 Task: Search for an Airbnb in Zagorye, Russia for 2 guests from 6th to 8th June, with a price range of ₹7000 to ₹12000, 1 bedroom, 2 beds, 1 bathroom, and self check-in option.
Action: Mouse moved to (588, 126)
Screenshot: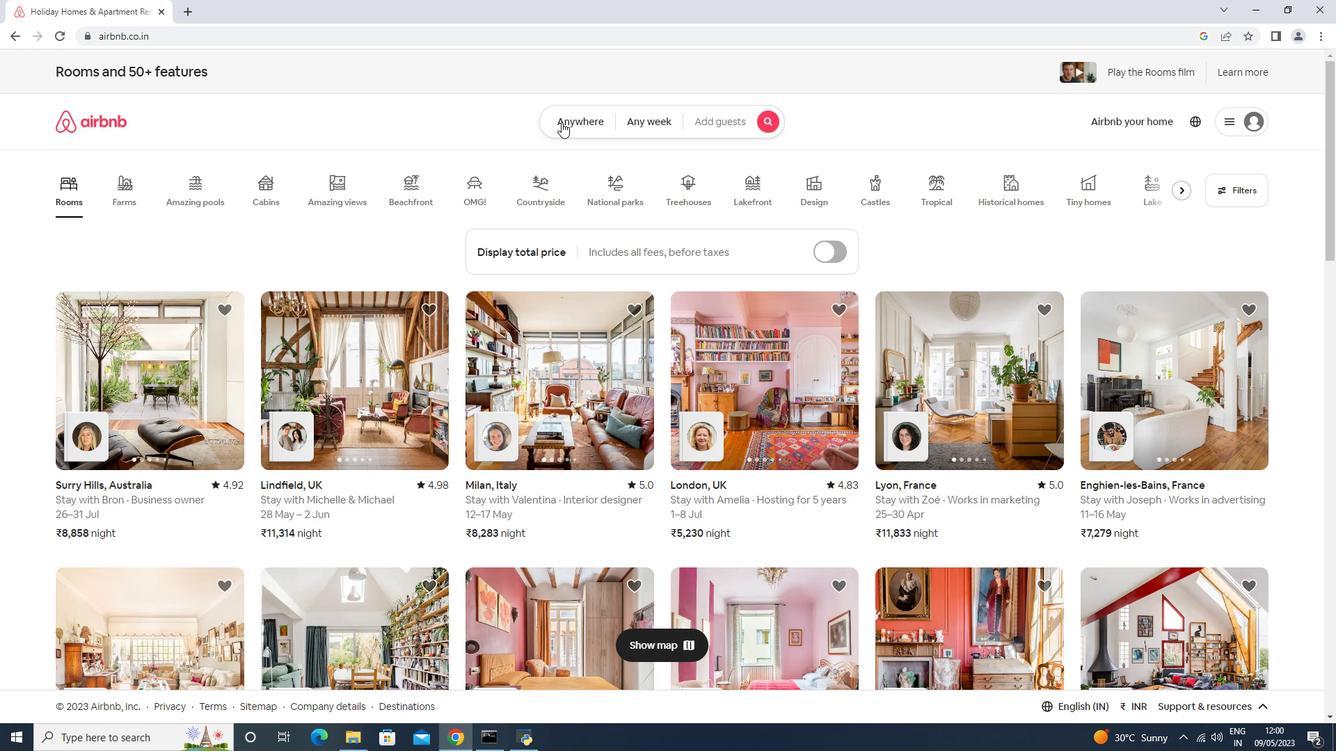 
Action: Mouse pressed left at (588, 126)
Screenshot: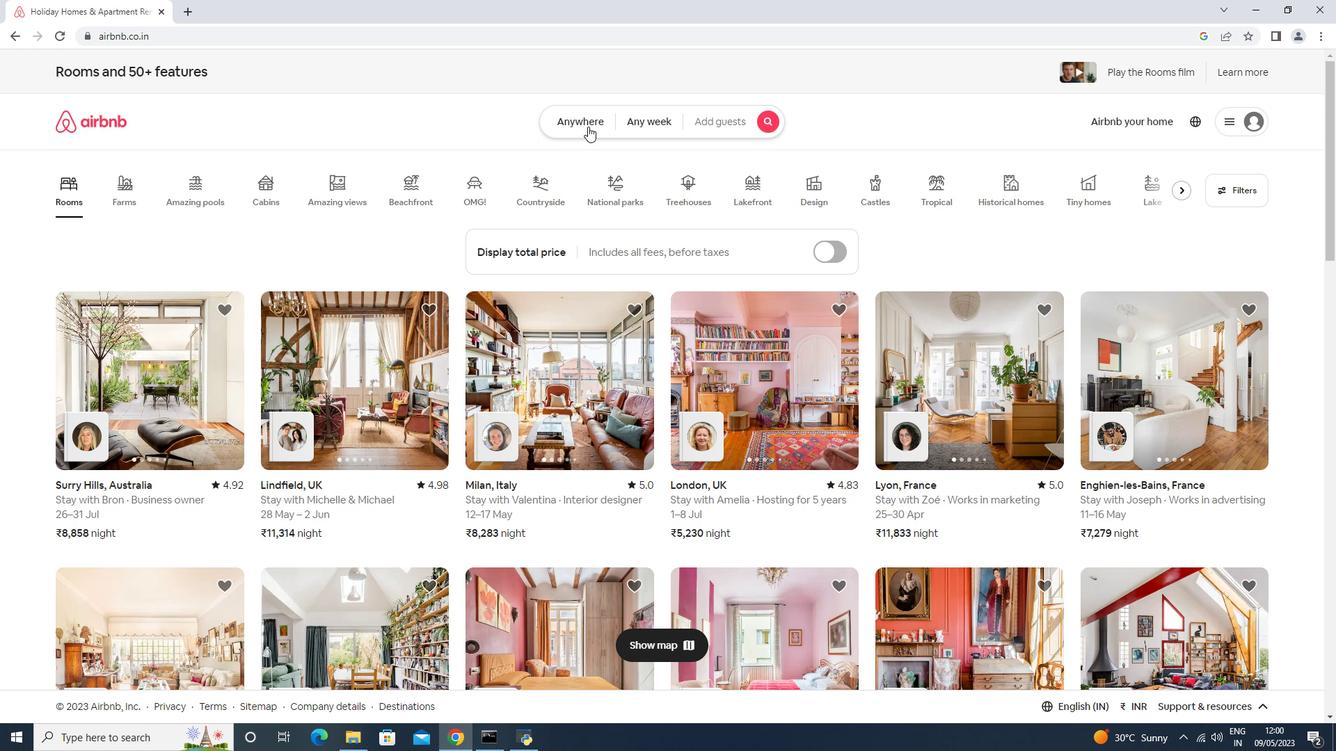 
Action: Mouse moved to (533, 169)
Screenshot: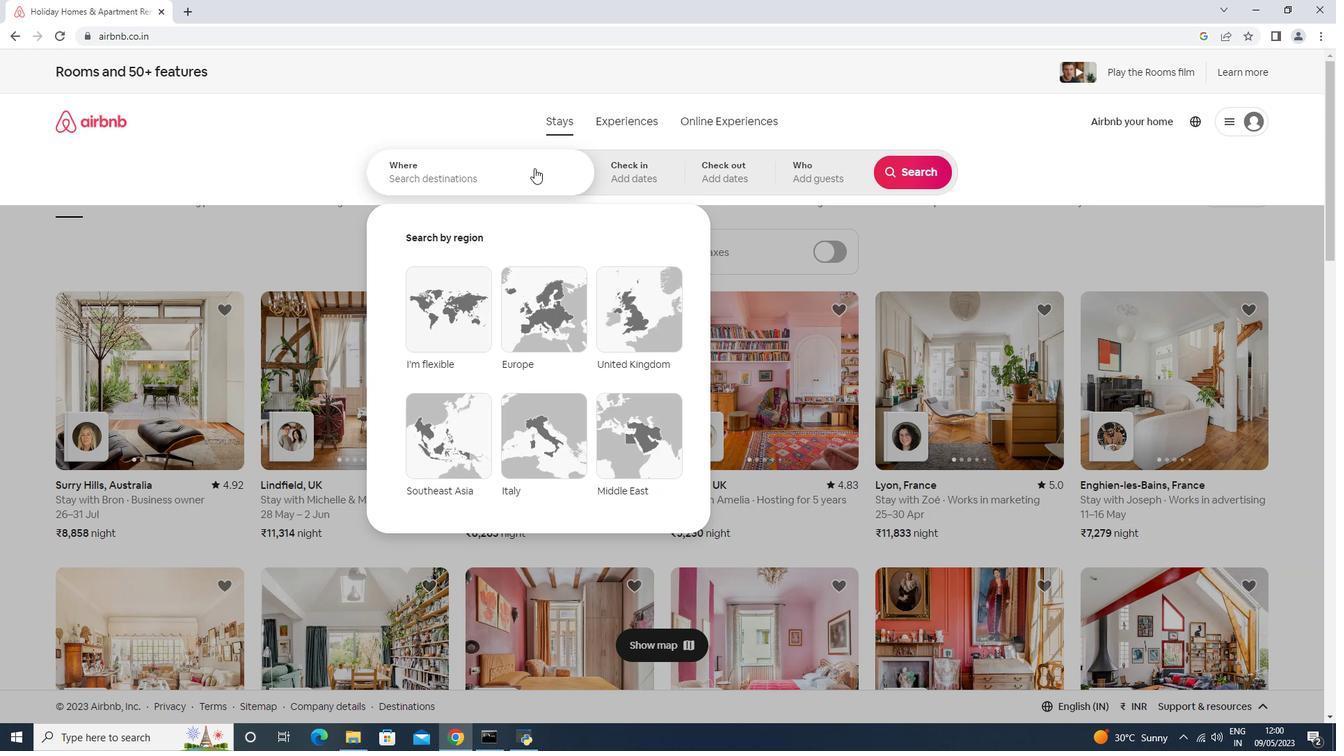 
Action: Mouse pressed left at (533, 169)
Screenshot: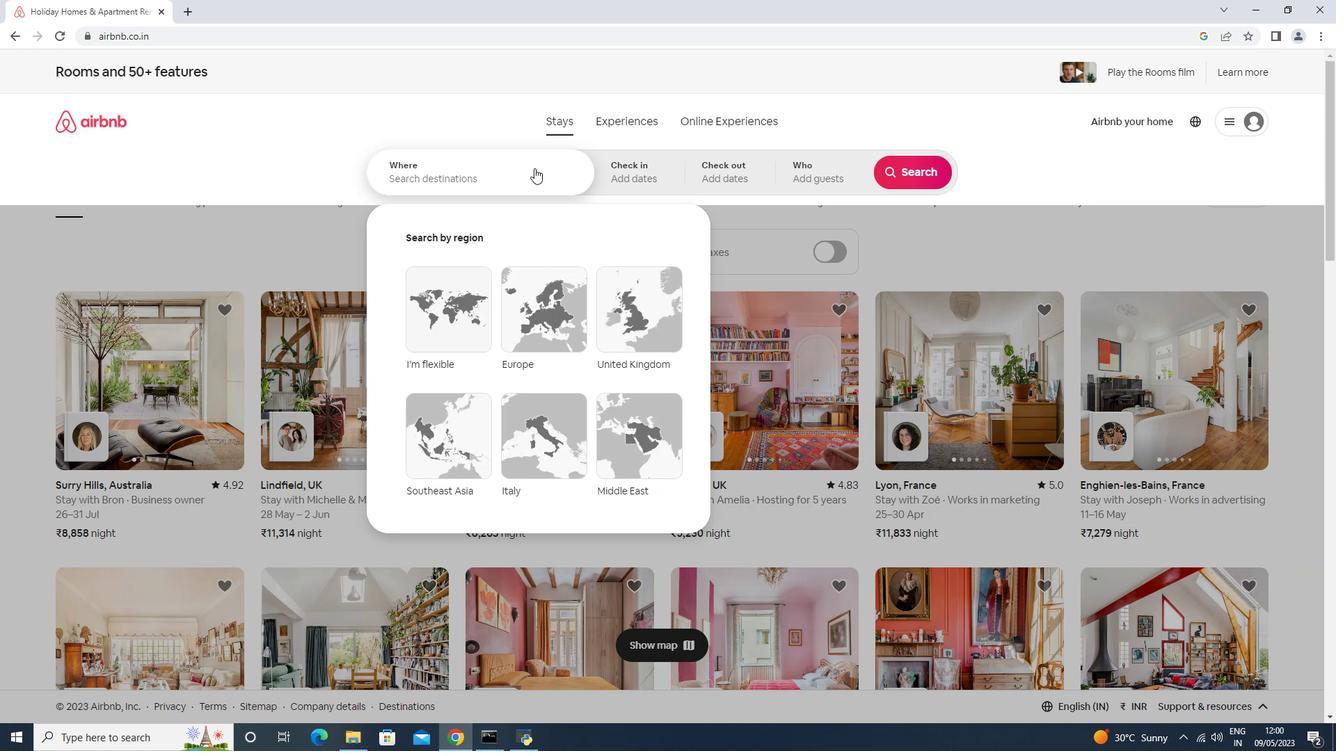 
Action: Mouse moved to (533, 169)
Screenshot: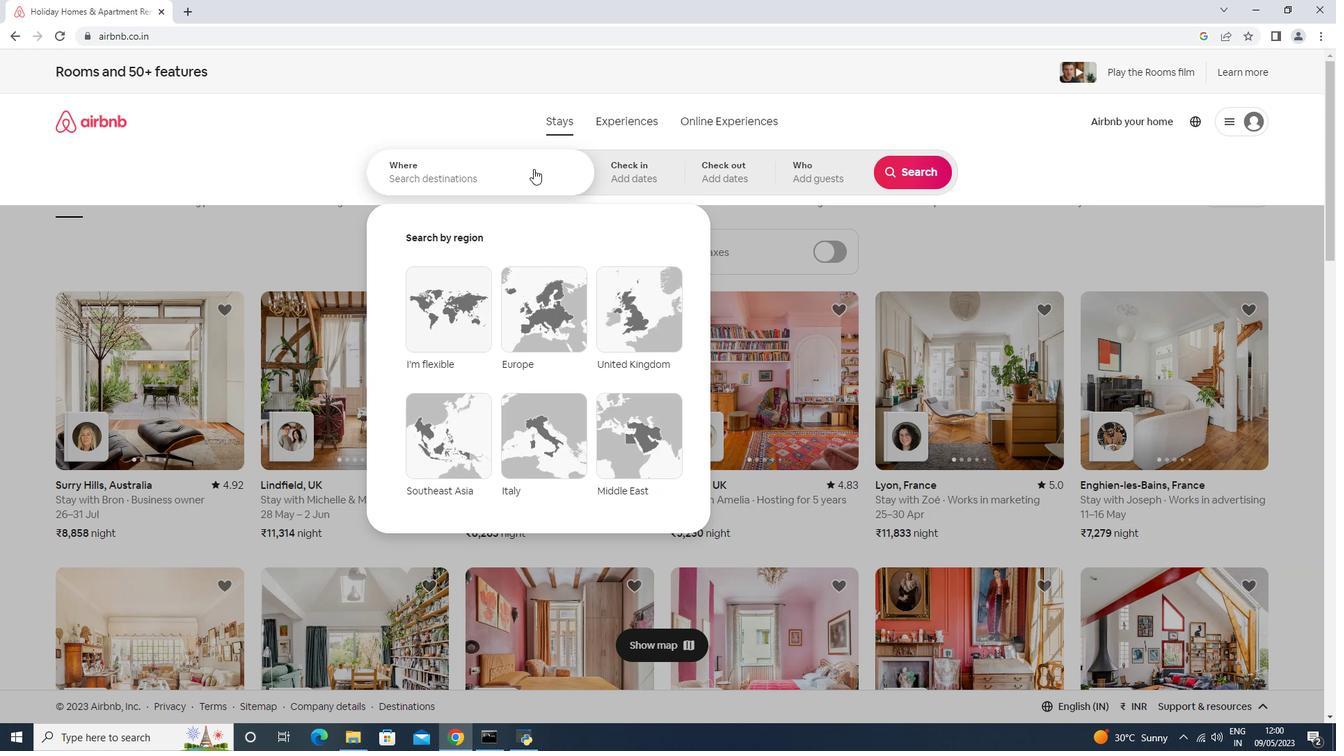 
Action: Key pressed <Key.shift><Key.shift><Key.shift><Key.shift><Key.shift><Key.shift><Key.shift><Key.shift><Key.shift><Key.shift><Key.shift><Key.shift><Key.shift><Key.shift><Key.shift><Key.shift><Key.shift><Key.shift><Key.shift><Key.shift><Key.shift><Key.shift><Key.shift><Key.shift><Key.shift><Key.shift><Key.shift><Key.shift><Key.shift><Key.shift><Key.shift><Key.shift><Key.shift><Key.shift><Key.shift><Key.shift><Key.shift><Key.shift><Key.shift><Key.shift><Key.shift><Key.shift><Key.shift><Key.shift><Key.shift><Key.shift><Key.shift><Key.shift><Key.shift><Key.shift><Key.shift><Key.shift><Key.shift><Key.shift><Key.shift><Key.shift><Key.shift><Key.shift><Key.shift><Key.shift><Key.shift><Key.shift><Key.shift><Key.shift><Key.shift><Key.shift><Key.shift><Key.shift><Key.shift><Key.shift><Key.shift><Key.shift><Key.shift><Key.shift><Key.shift><Key.shift><Key.shift><Key.shift><Key.shift><Key.shift><Key.shift><Key.shift><Key.shift><Key.shift><Key.shift><Key.shift><Key.shift><Key.shift><Key.shift><Key.shift><Key.shift><Key.shift><Key.shift><Key.shift><Key.shift><Key.shift><Key.shift><Key.shift><Key.shift><Key.shift><Key.shift>Zagorye,<Key.space><Key.shift>Rassia<Key.enter>
Screenshot: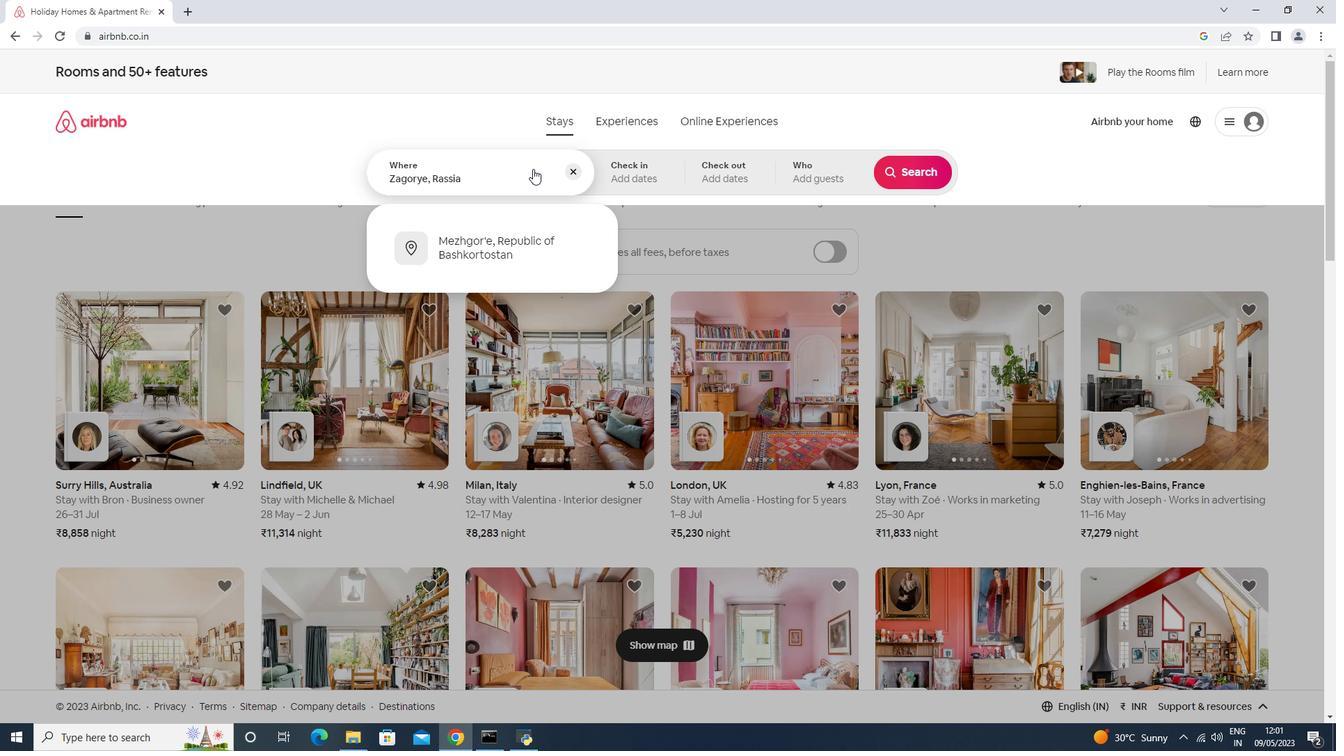 
Action: Mouse moved to (765, 378)
Screenshot: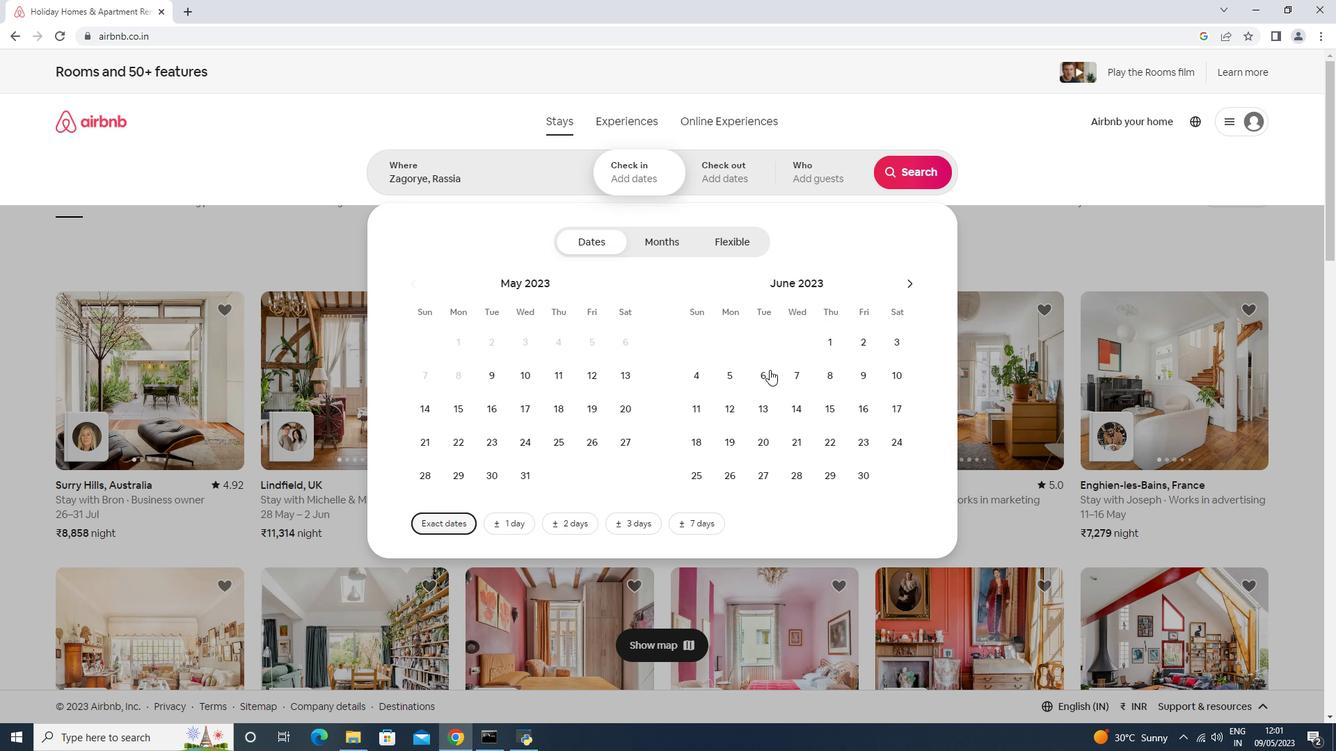 
Action: Mouse pressed left at (765, 378)
Screenshot: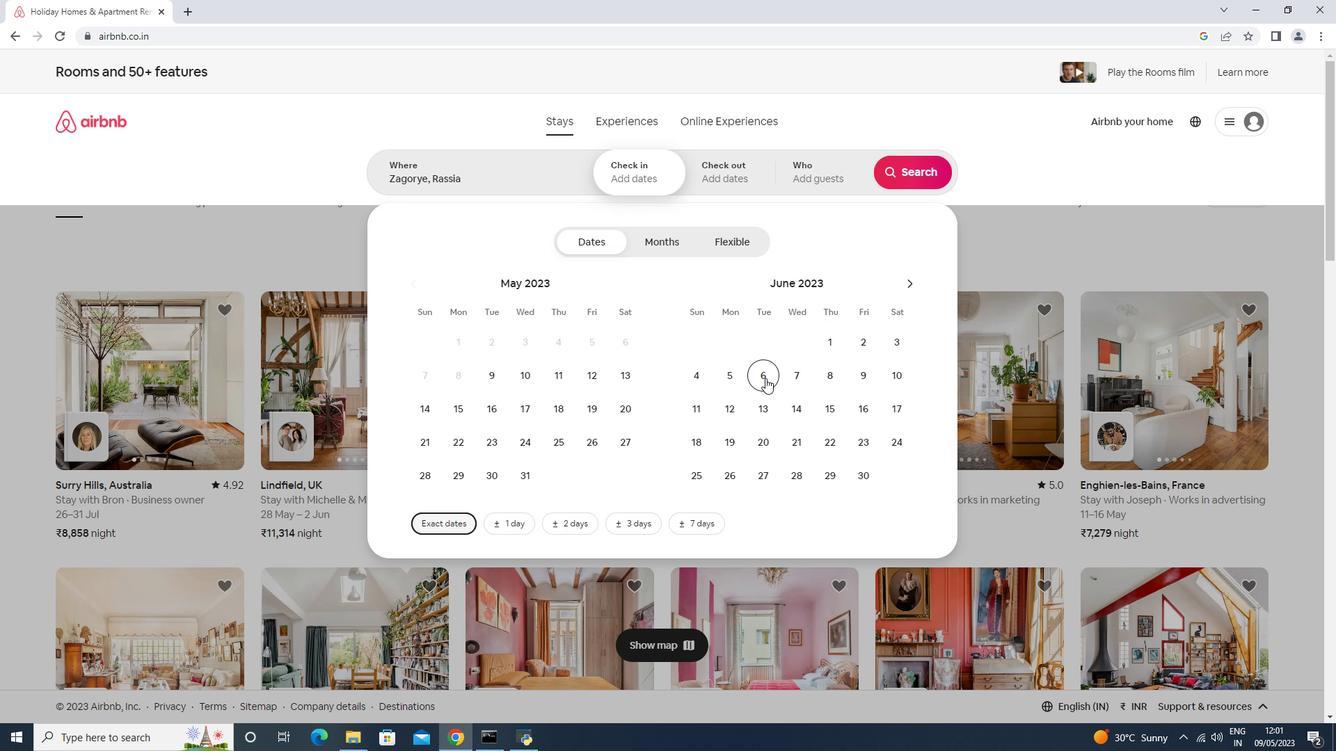 
Action: Mouse moved to (831, 378)
Screenshot: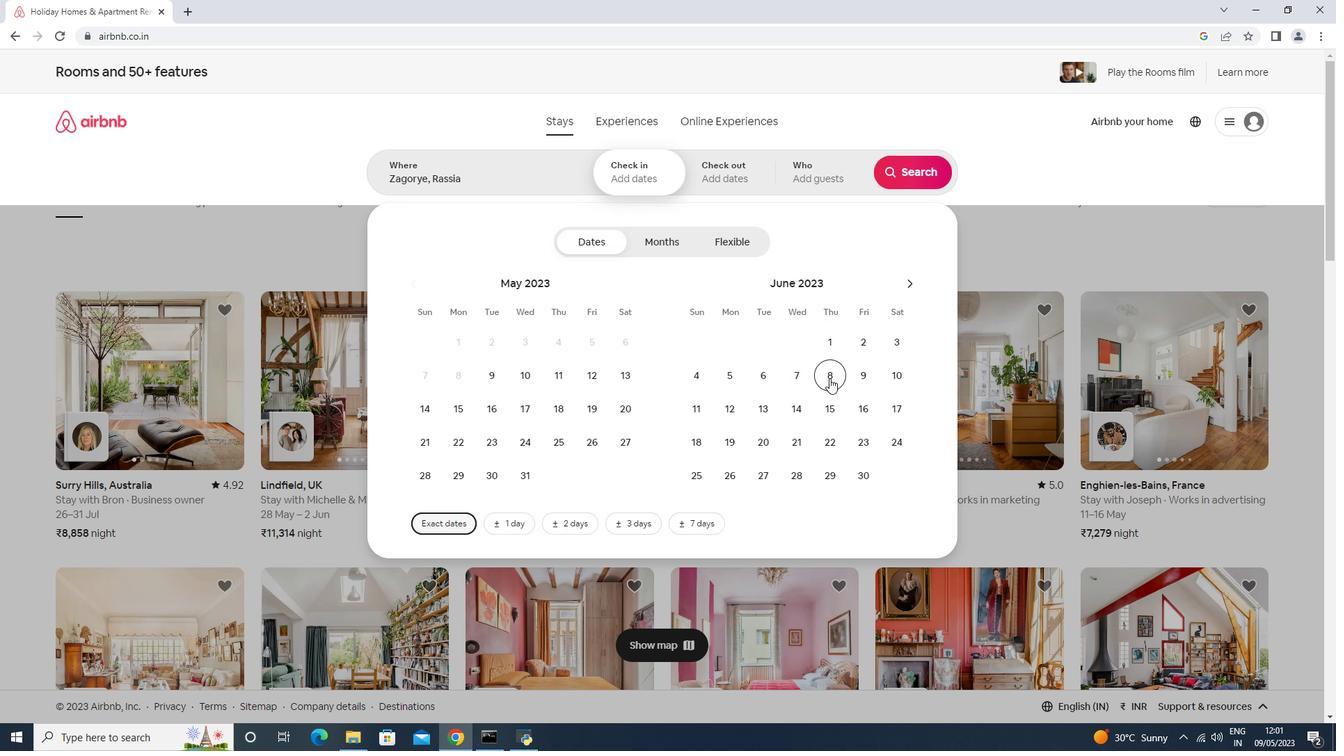 
Action: Mouse pressed left at (831, 378)
Screenshot: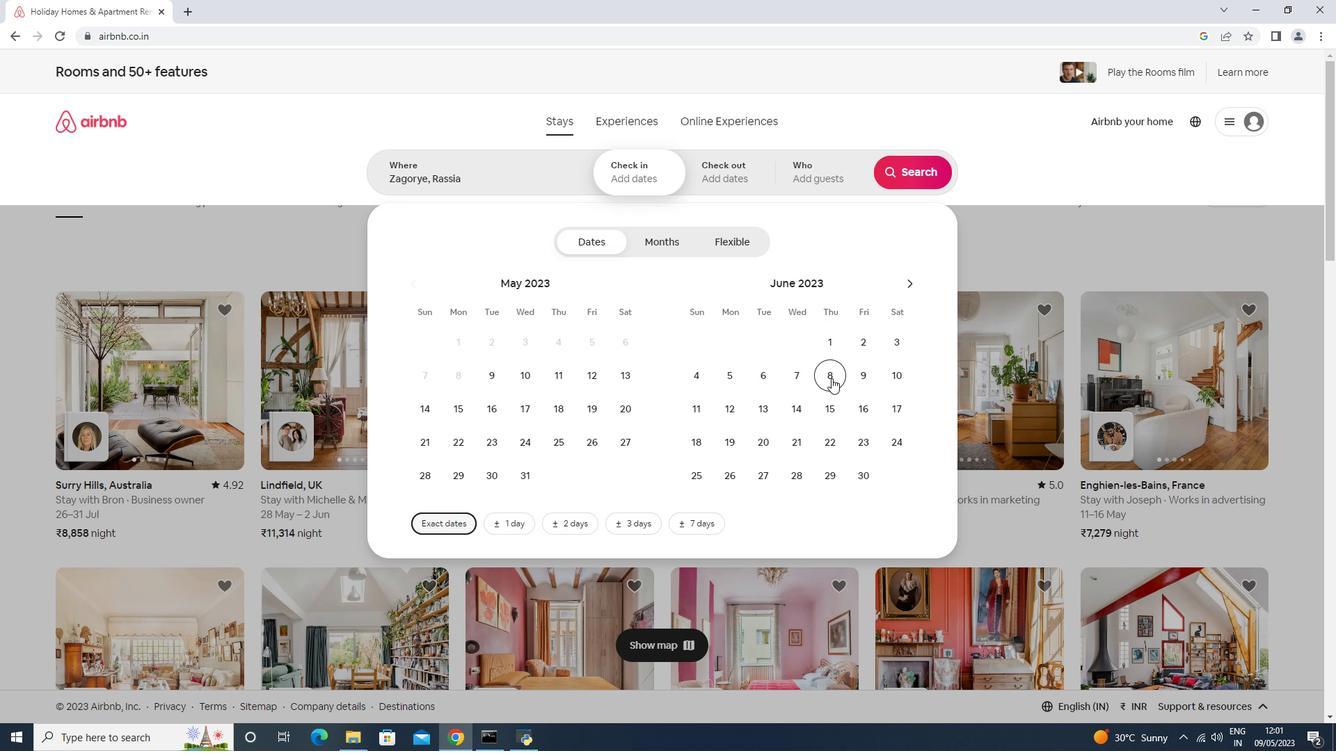 
Action: Mouse moved to (766, 376)
Screenshot: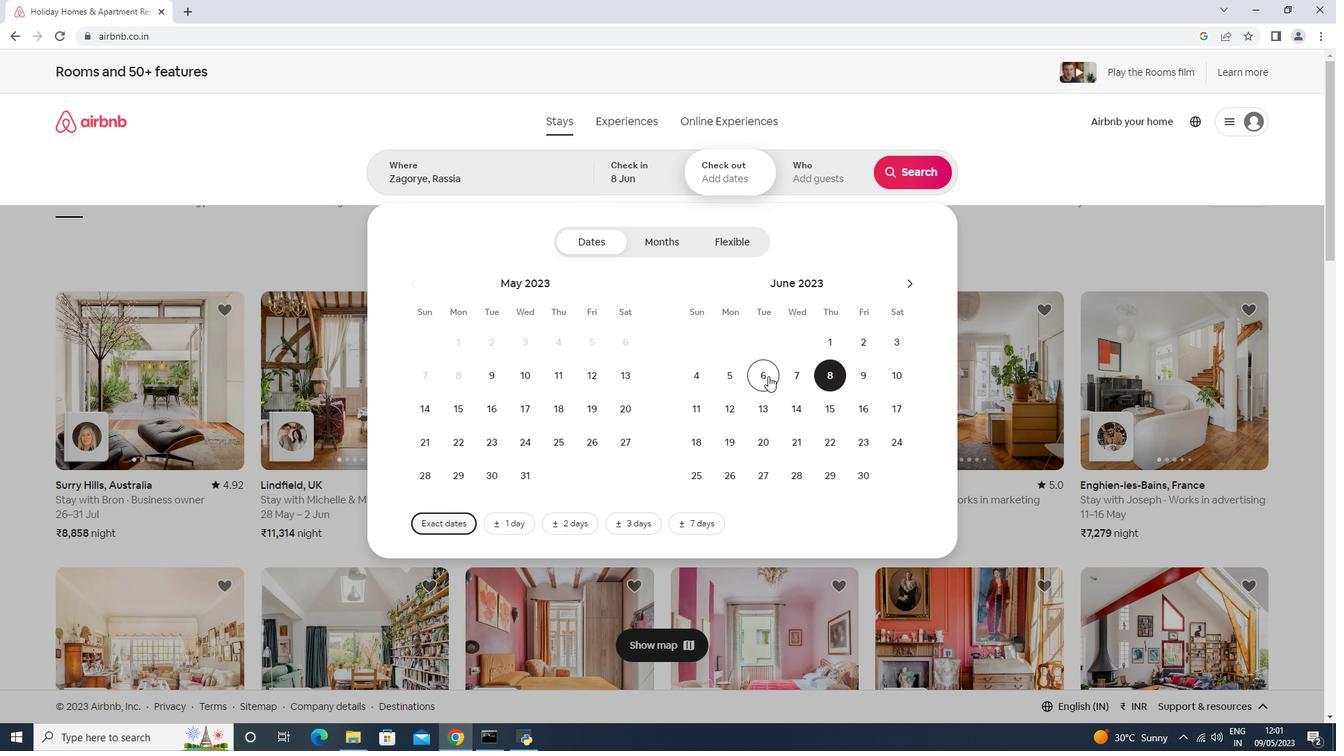 
Action: Mouse pressed left at (766, 376)
Screenshot: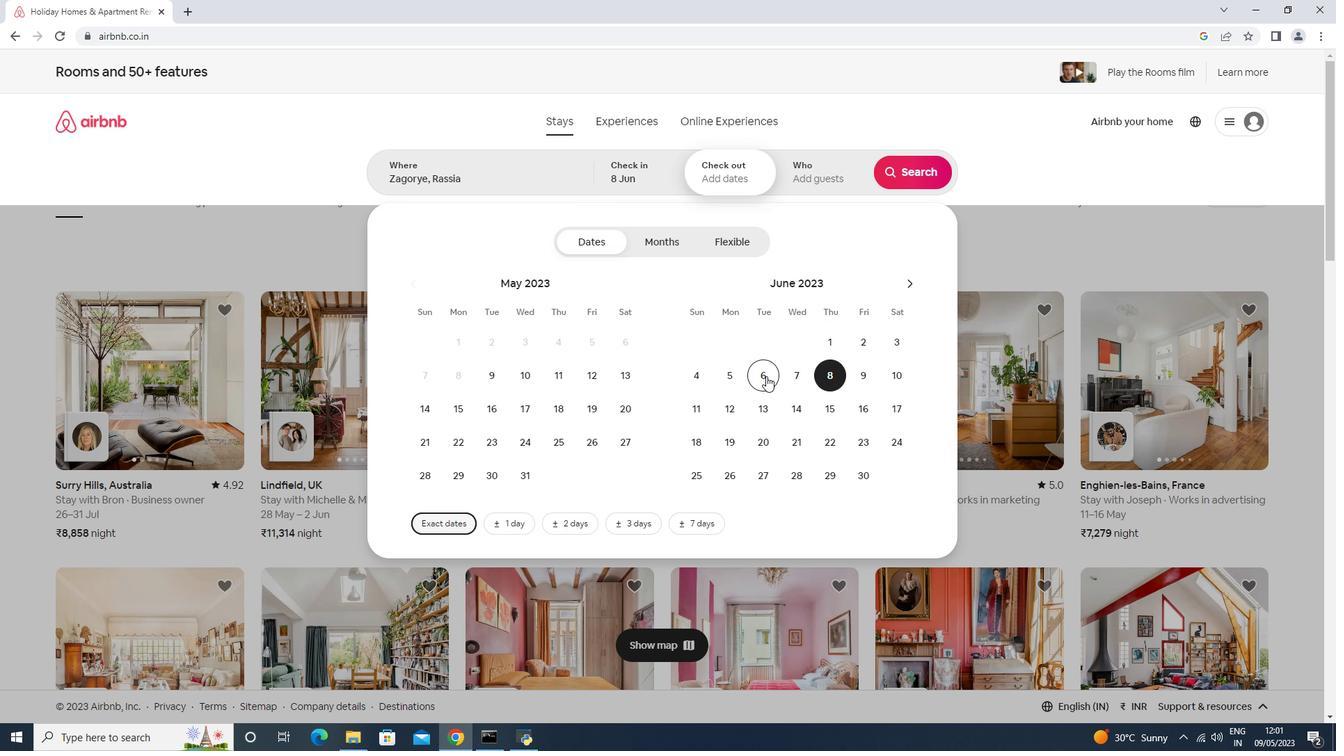 
Action: Mouse moved to (842, 374)
Screenshot: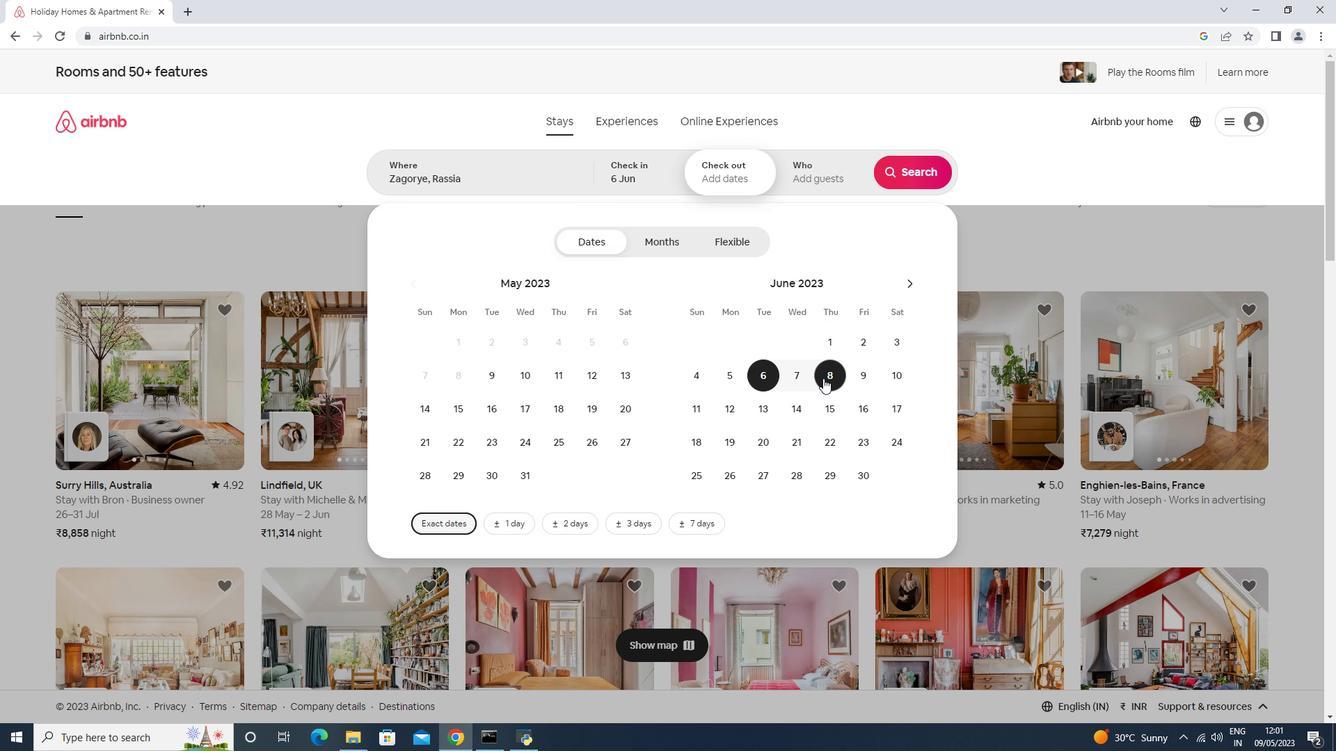 
Action: Mouse pressed left at (842, 374)
Screenshot: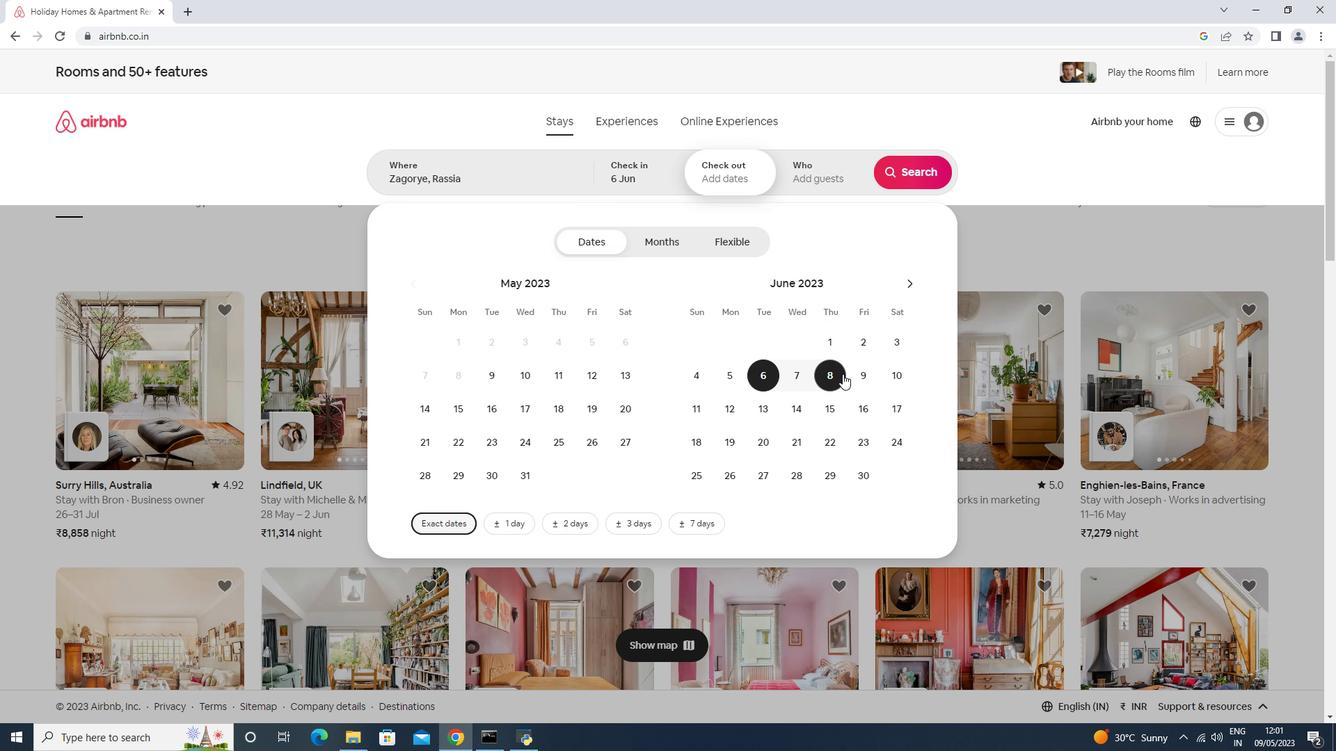 
Action: Mouse moved to (820, 190)
Screenshot: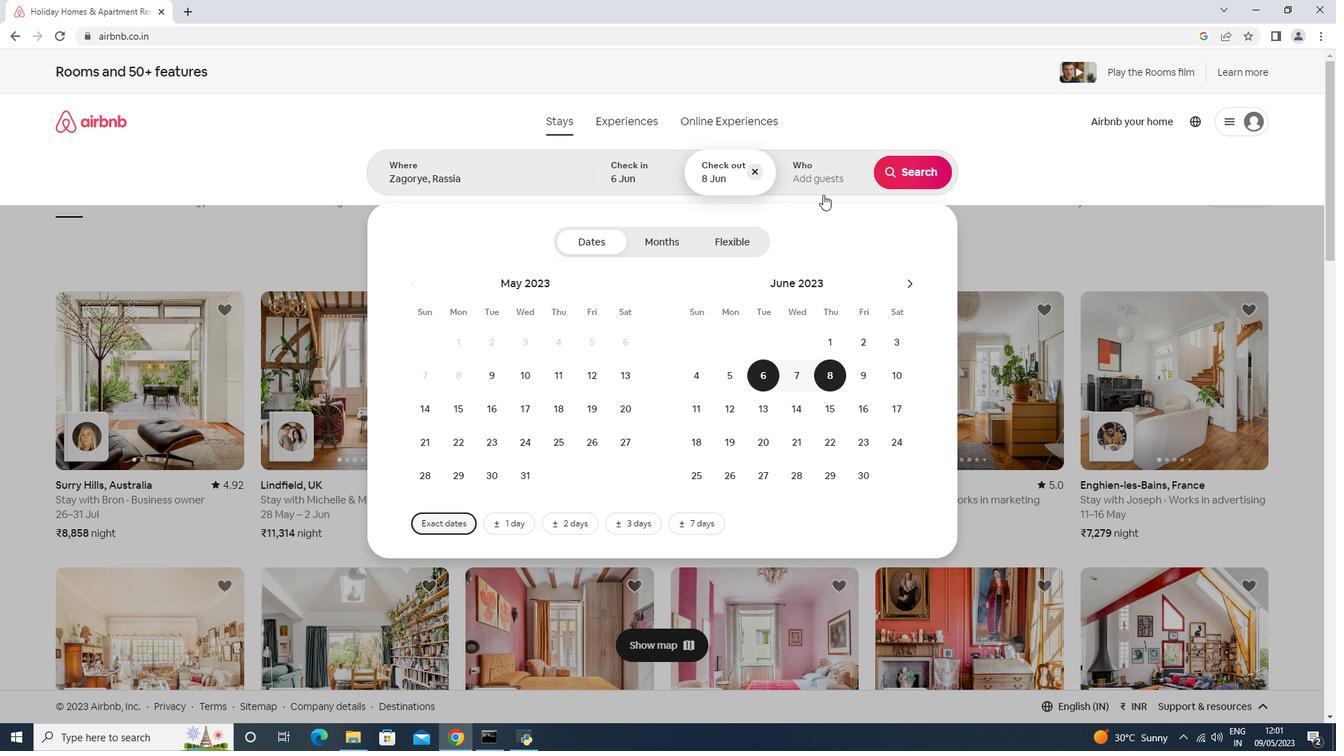 
Action: Mouse pressed left at (820, 190)
Screenshot: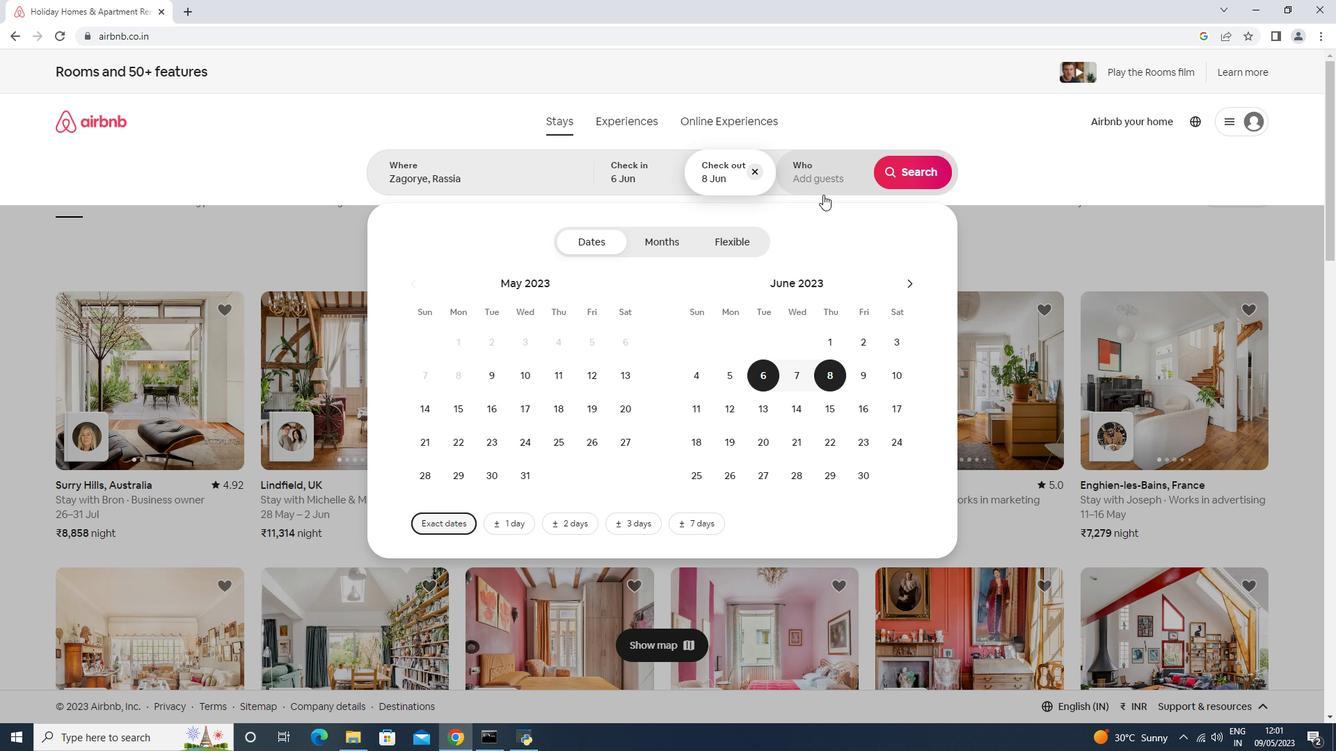 
Action: Mouse moved to (919, 247)
Screenshot: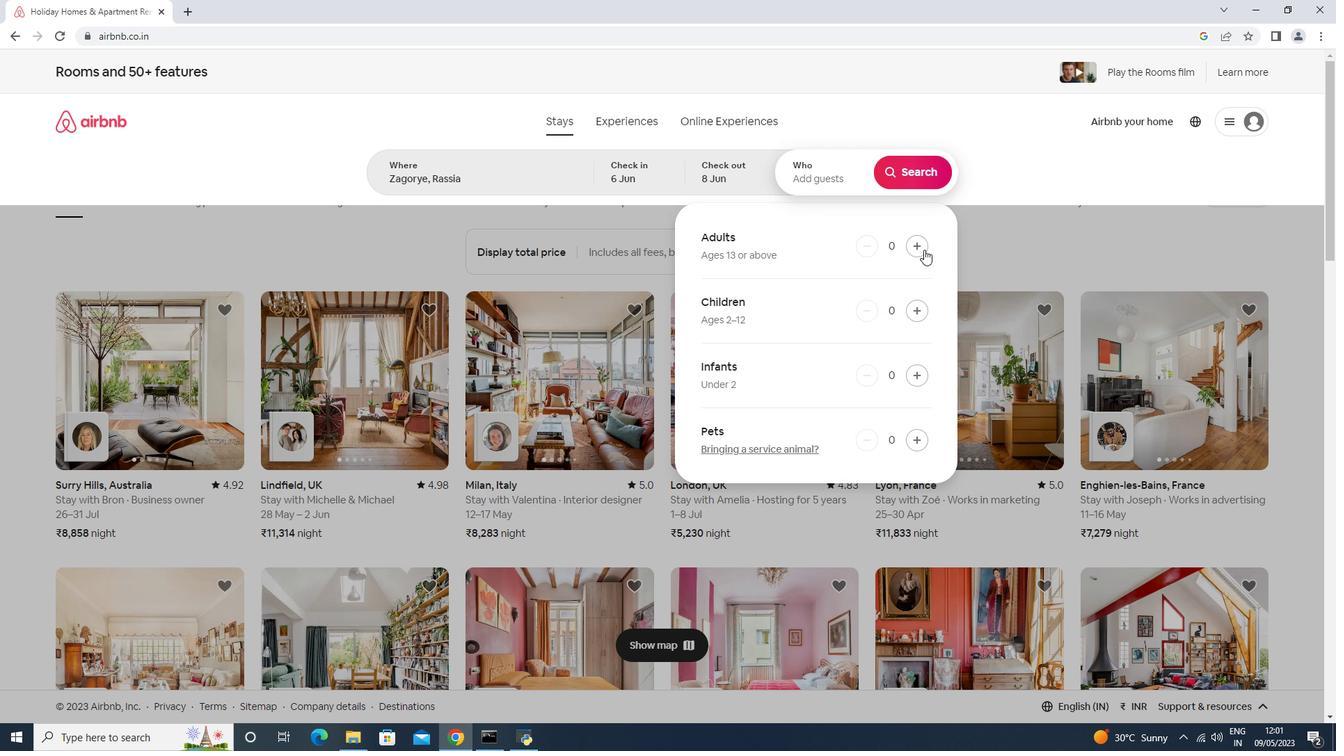 
Action: Mouse pressed left at (919, 247)
Screenshot: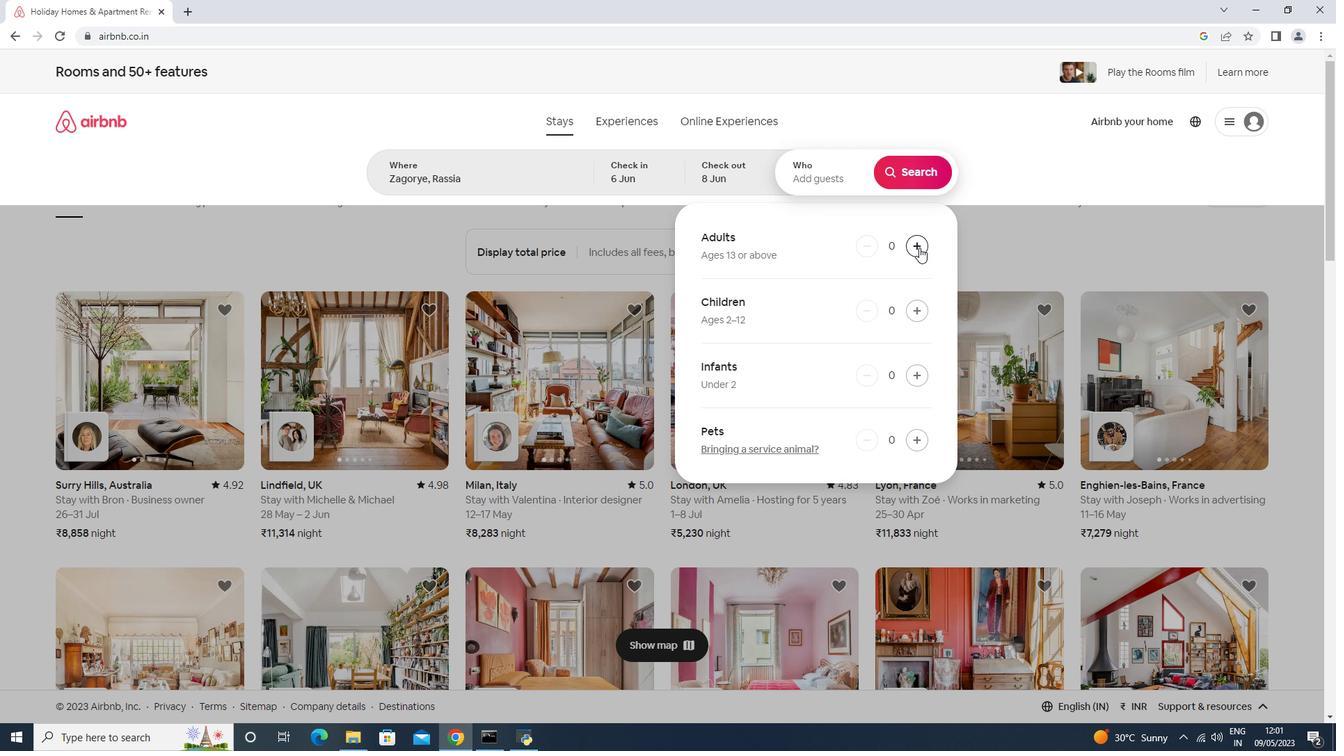 
Action: Mouse pressed left at (919, 247)
Screenshot: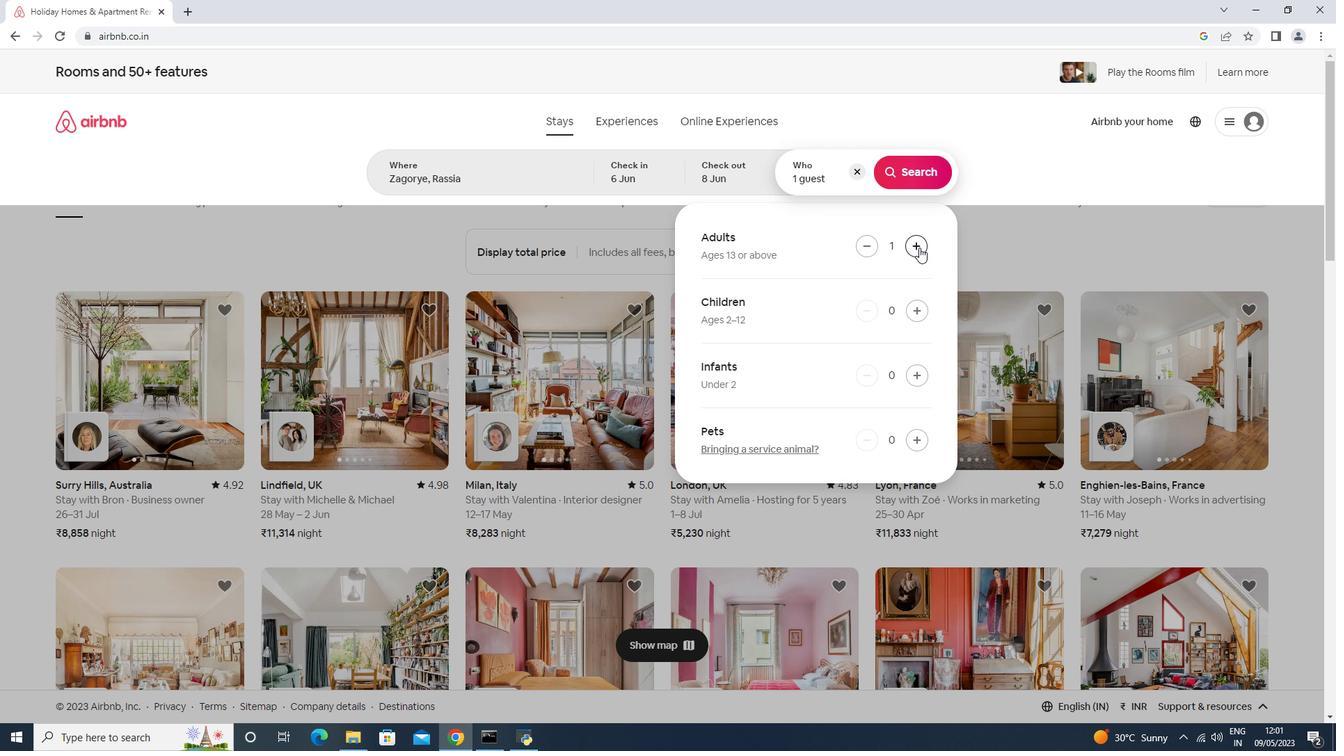 
Action: Mouse moved to (920, 176)
Screenshot: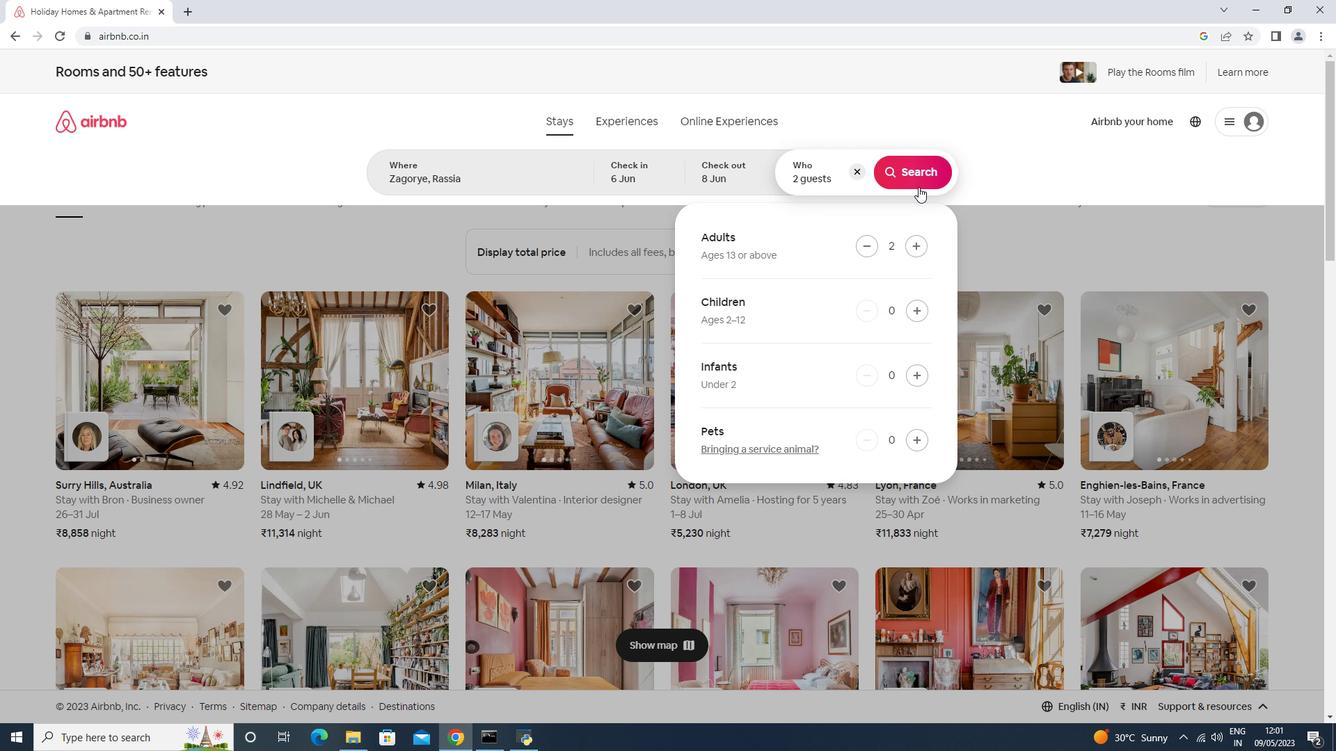 
Action: Mouse pressed left at (920, 176)
Screenshot: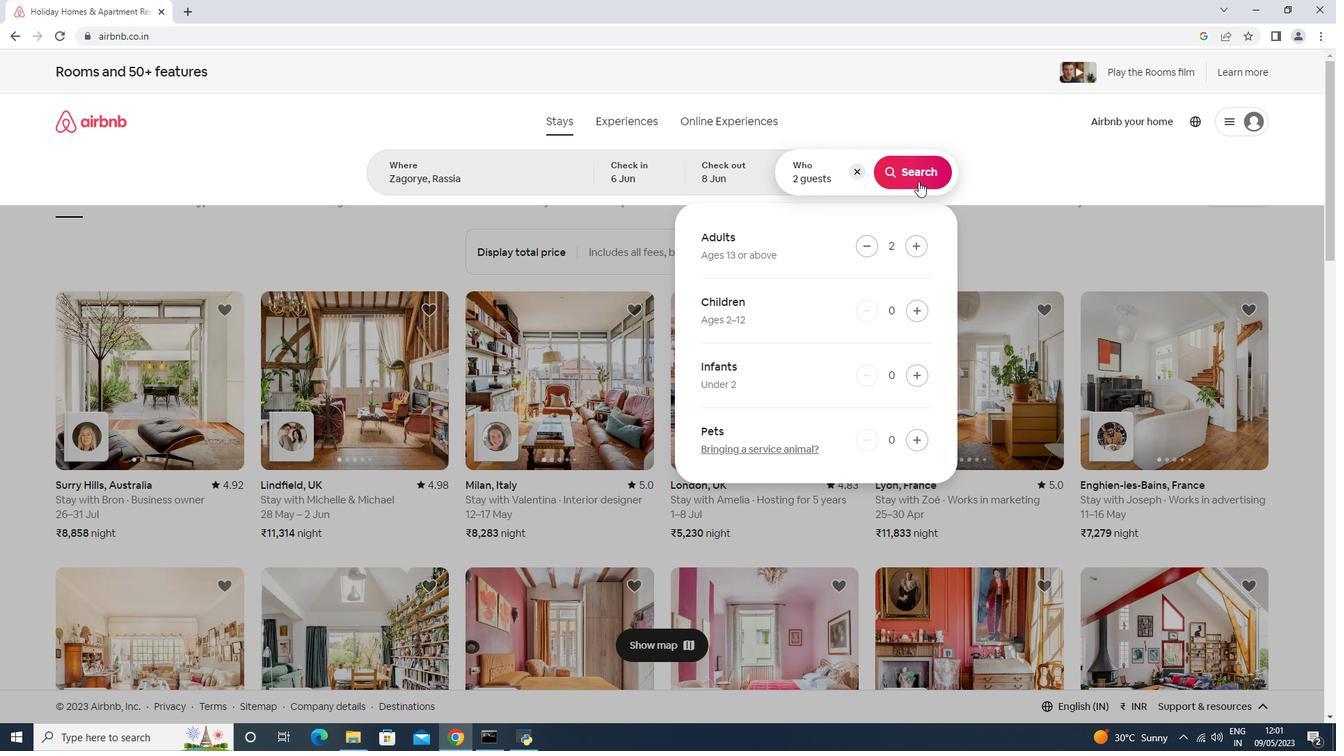 
Action: Mouse moved to (1281, 131)
Screenshot: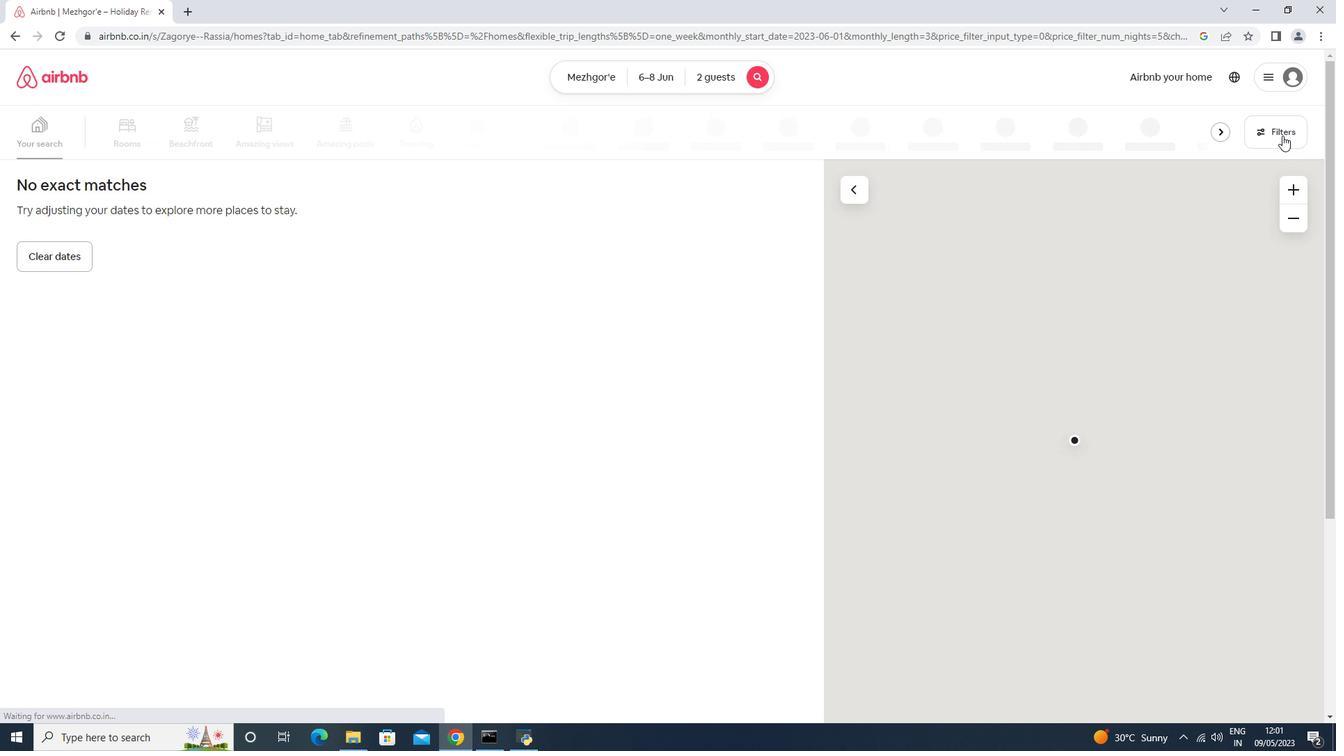 
Action: Mouse pressed left at (1281, 131)
Screenshot: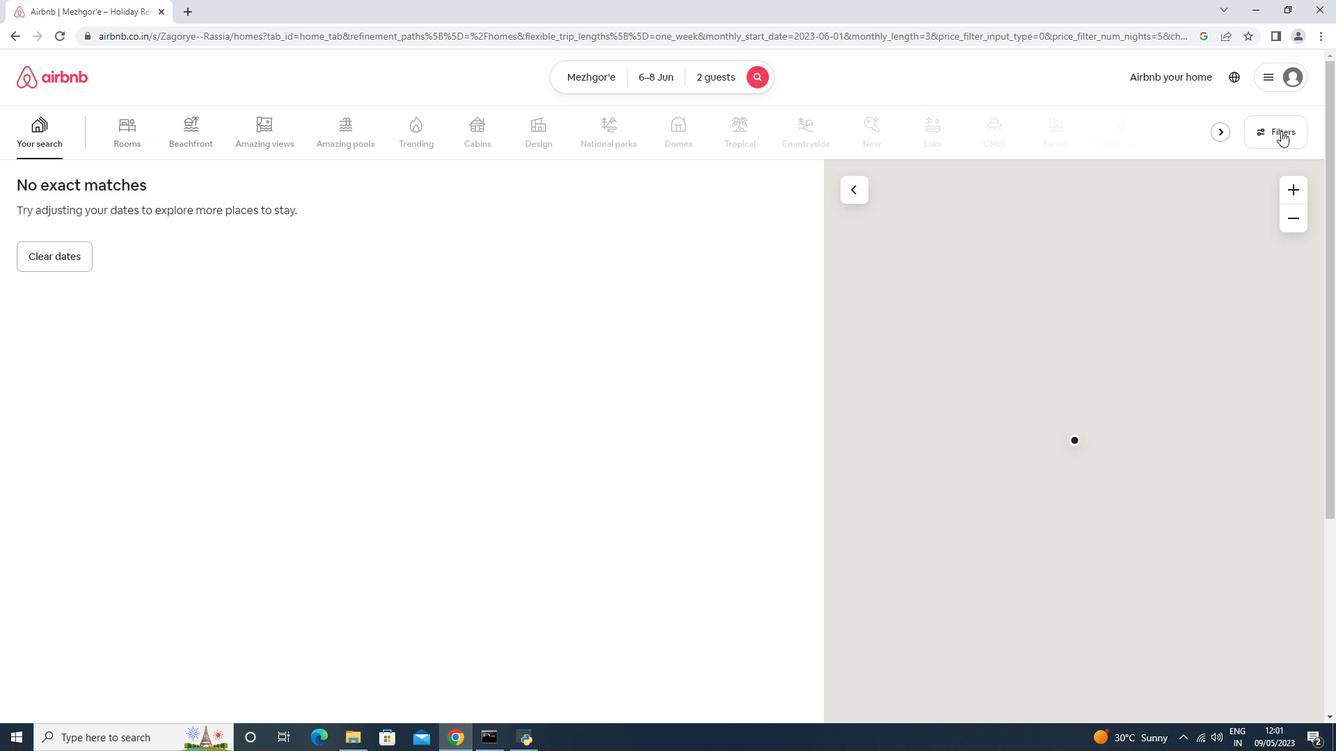 
Action: Mouse moved to (603, 457)
Screenshot: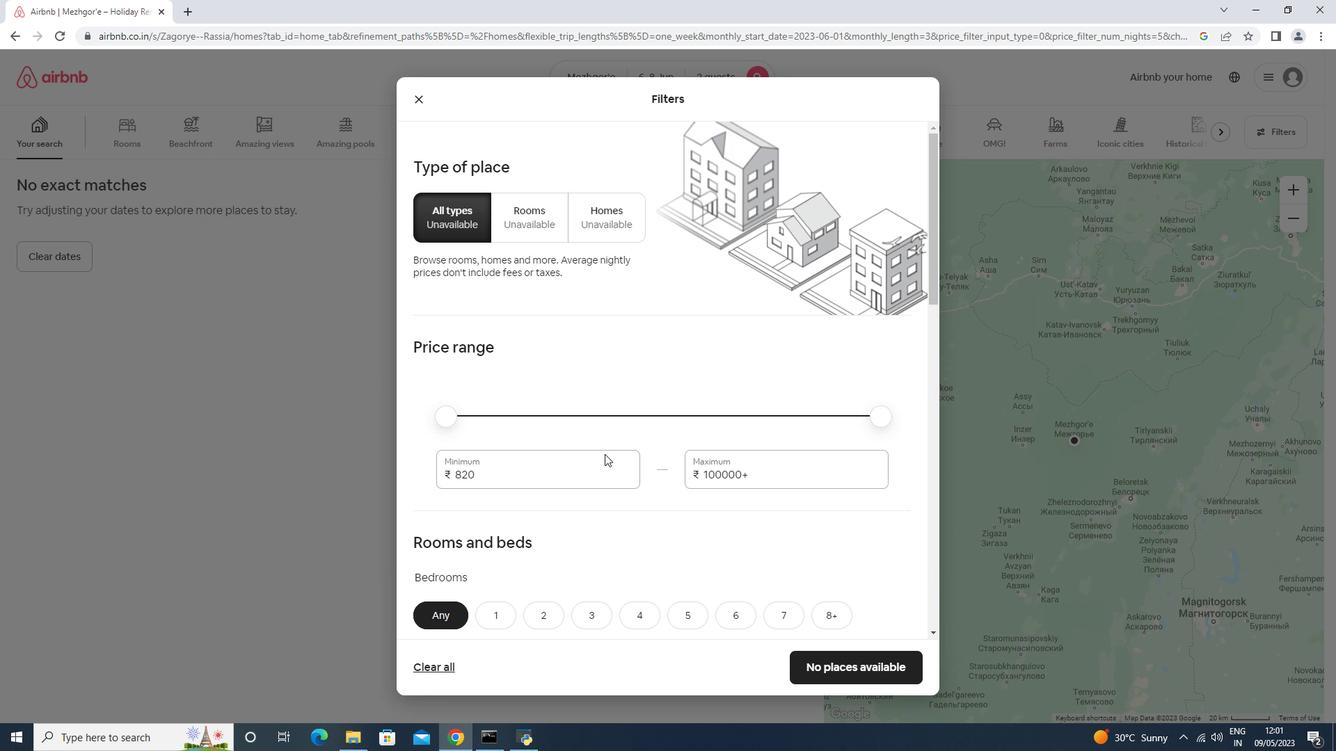 
Action: Mouse pressed left at (603, 457)
Screenshot: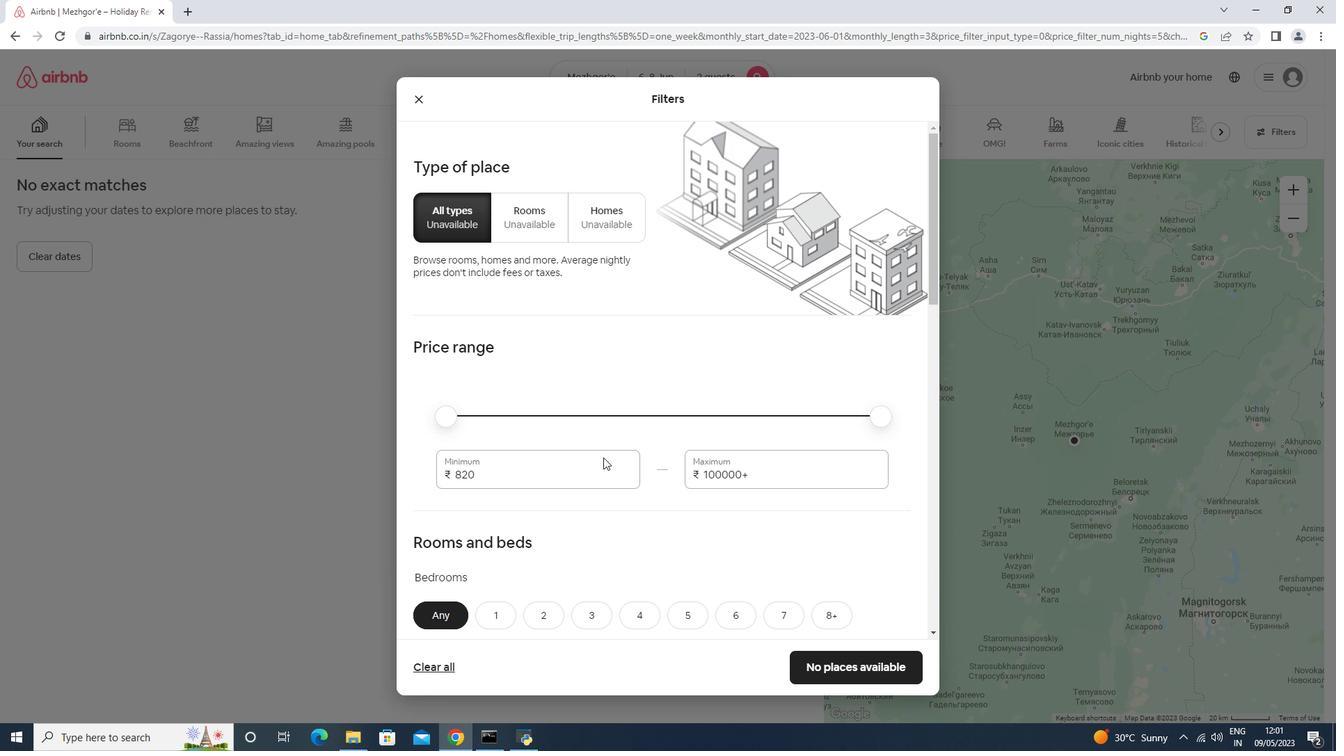 
Action: Mouse moved to (603, 458)
Screenshot: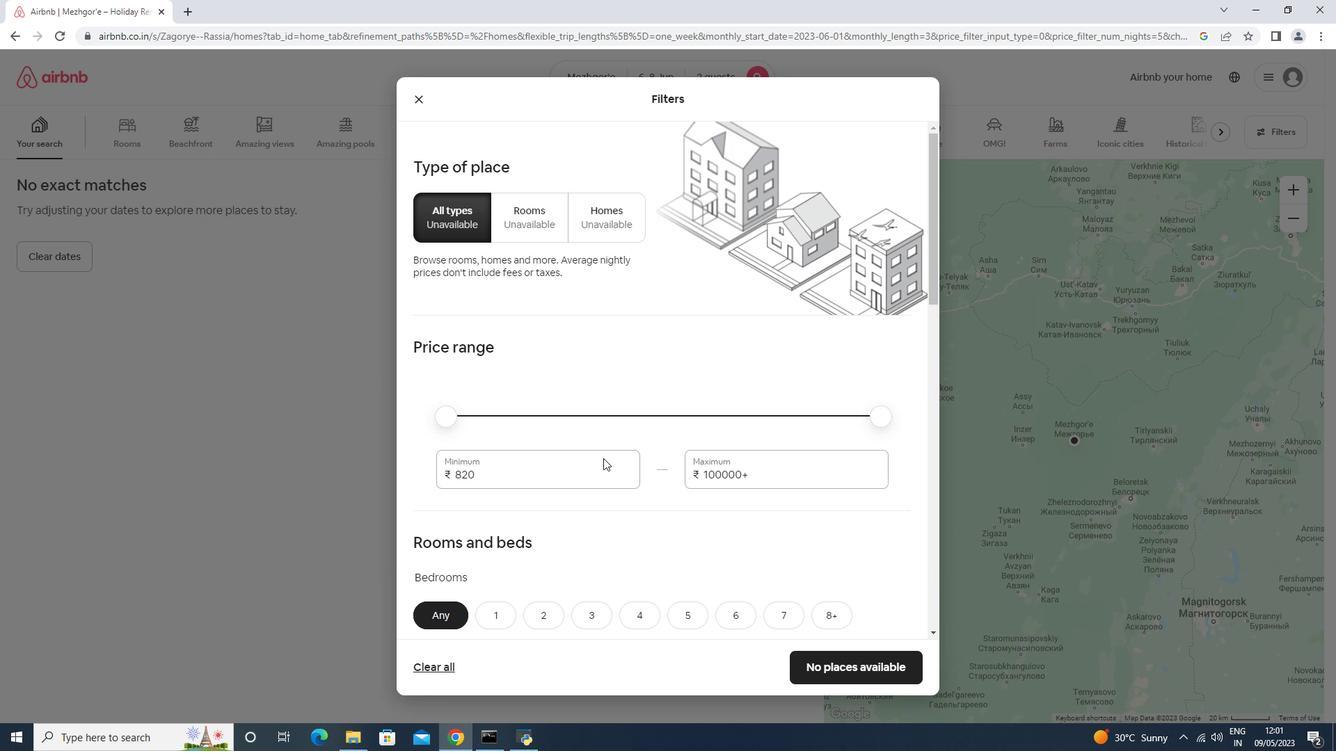 
Action: Key pressed <Key.backspace><Key.backspace><Key.backspace><Key.backspace><Key.backspace>7000<Key.tab>12000
Screenshot: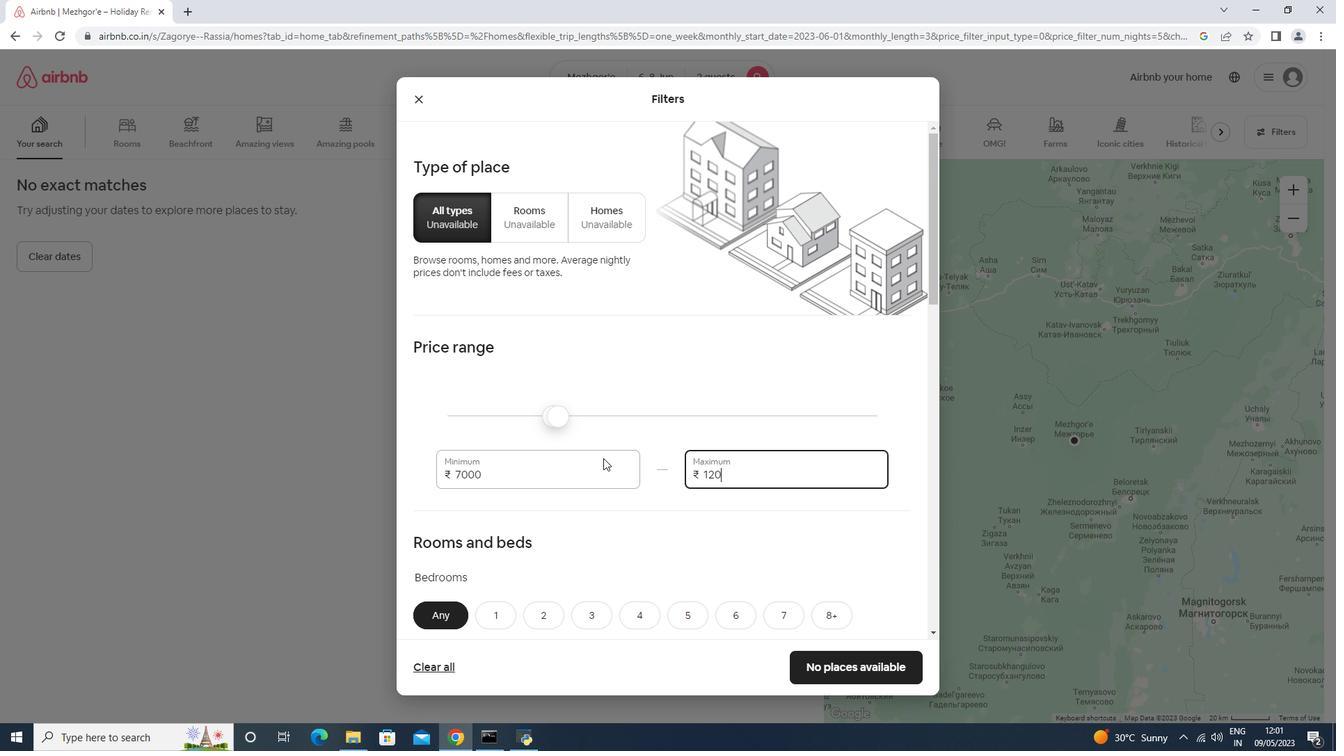 
Action: Mouse scrolled (603, 457) with delta (0, 0)
Screenshot: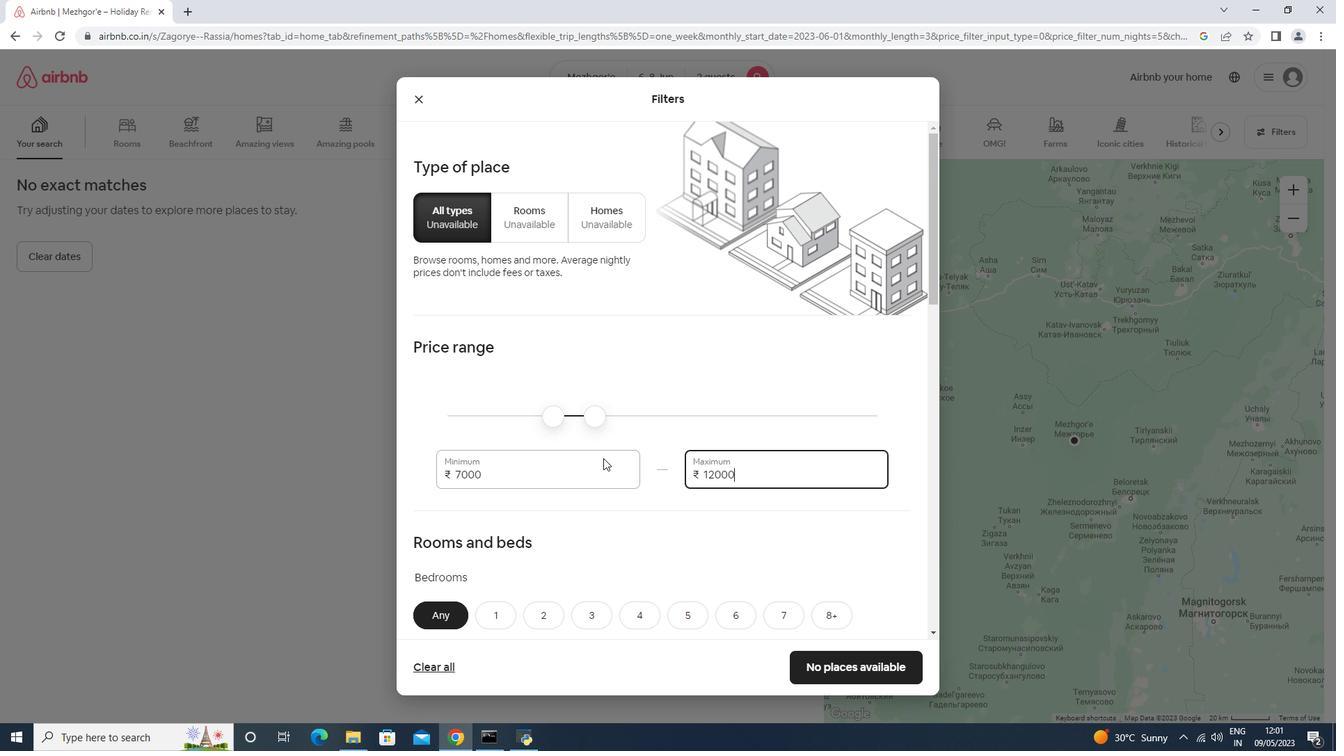 
Action: Mouse scrolled (603, 457) with delta (0, 0)
Screenshot: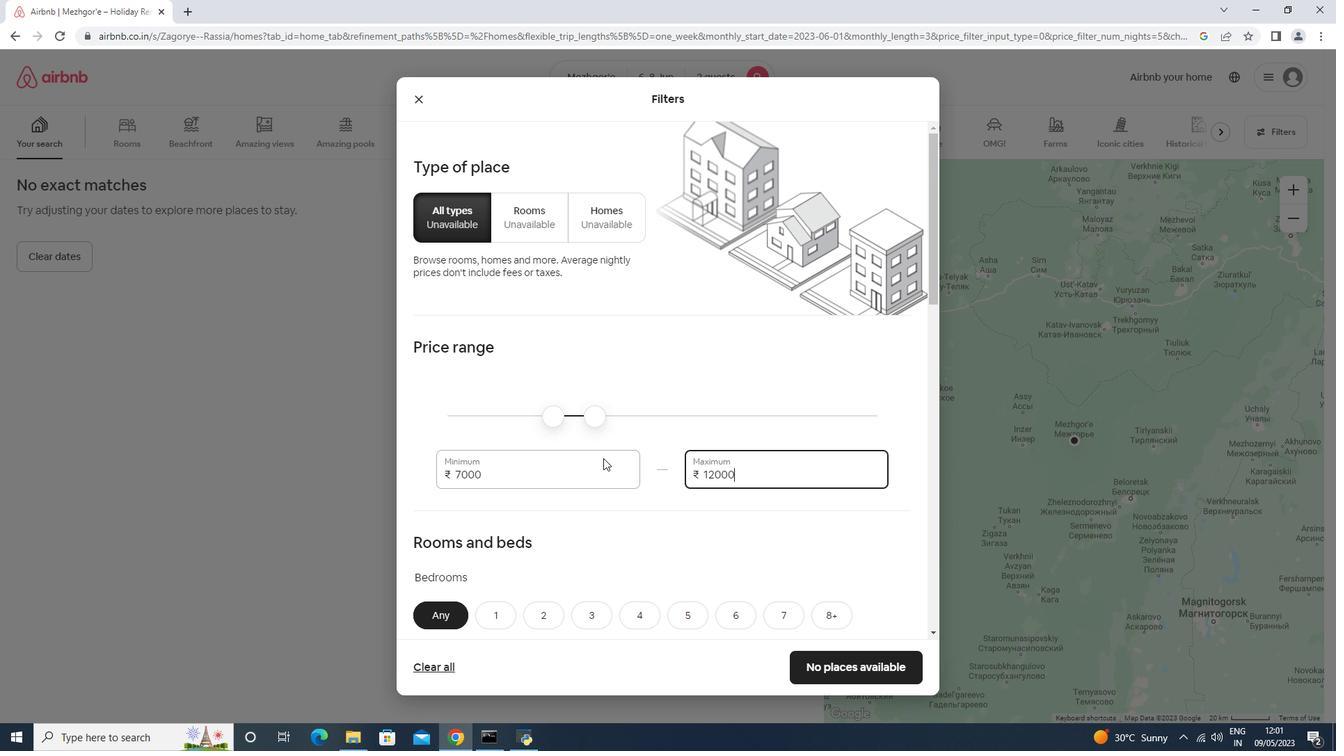 
Action: Mouse moved to (602, 462)
Screenshot: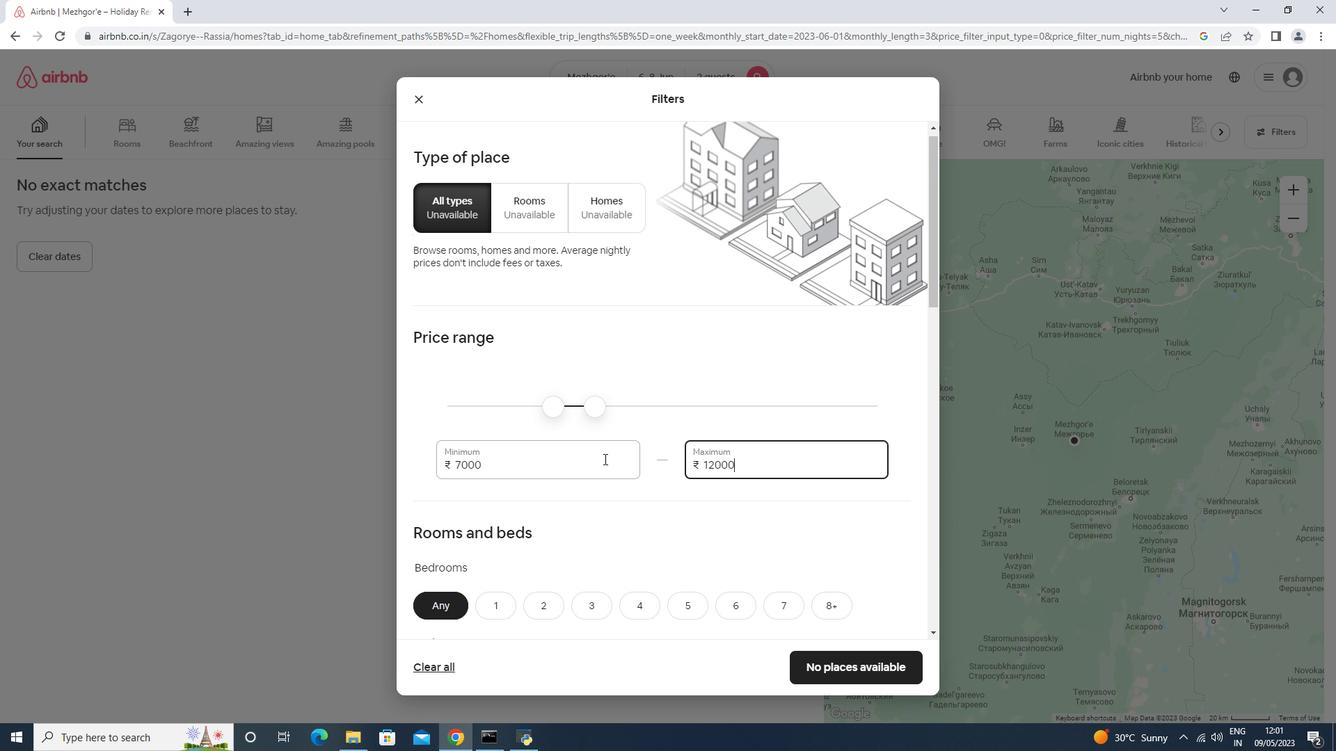 
Action: Mouse scrolled (604, 459) with delta (0, 0)
Screenshot: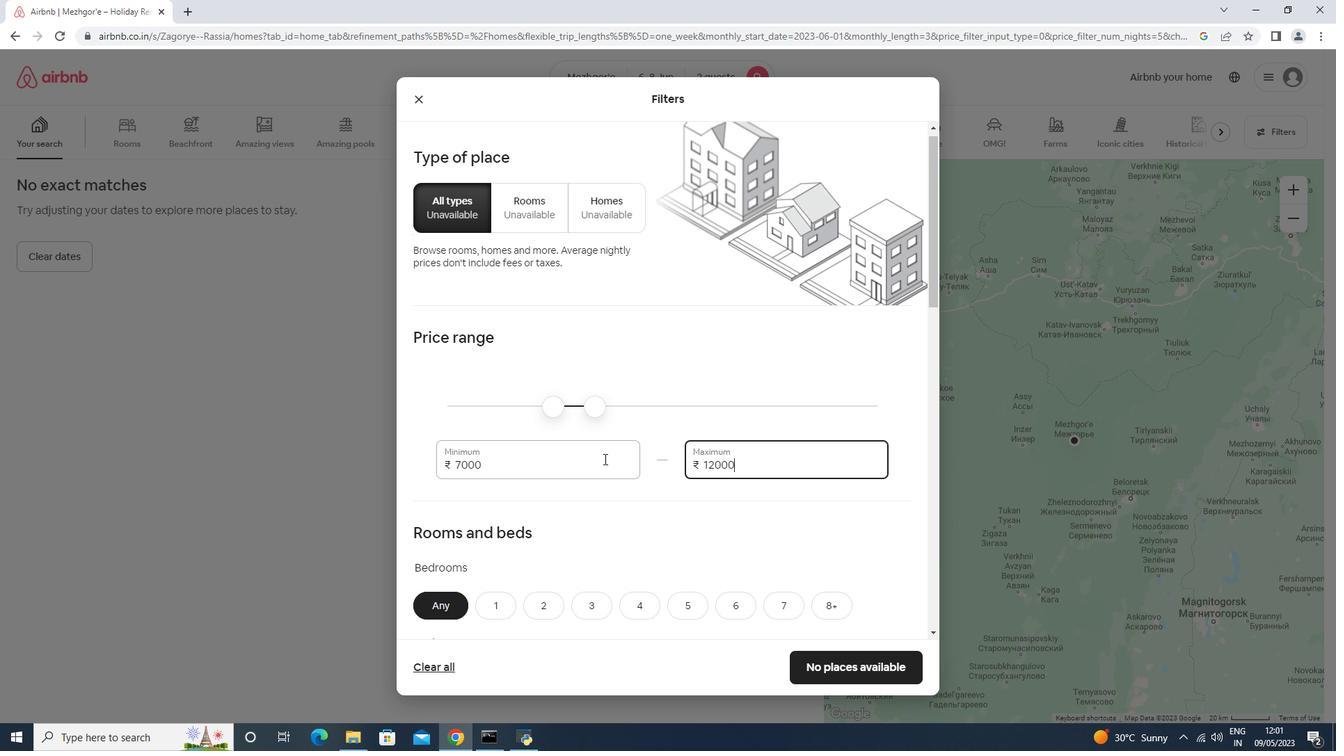 
Action: Mouse moved to (508, 412)
Screenshot: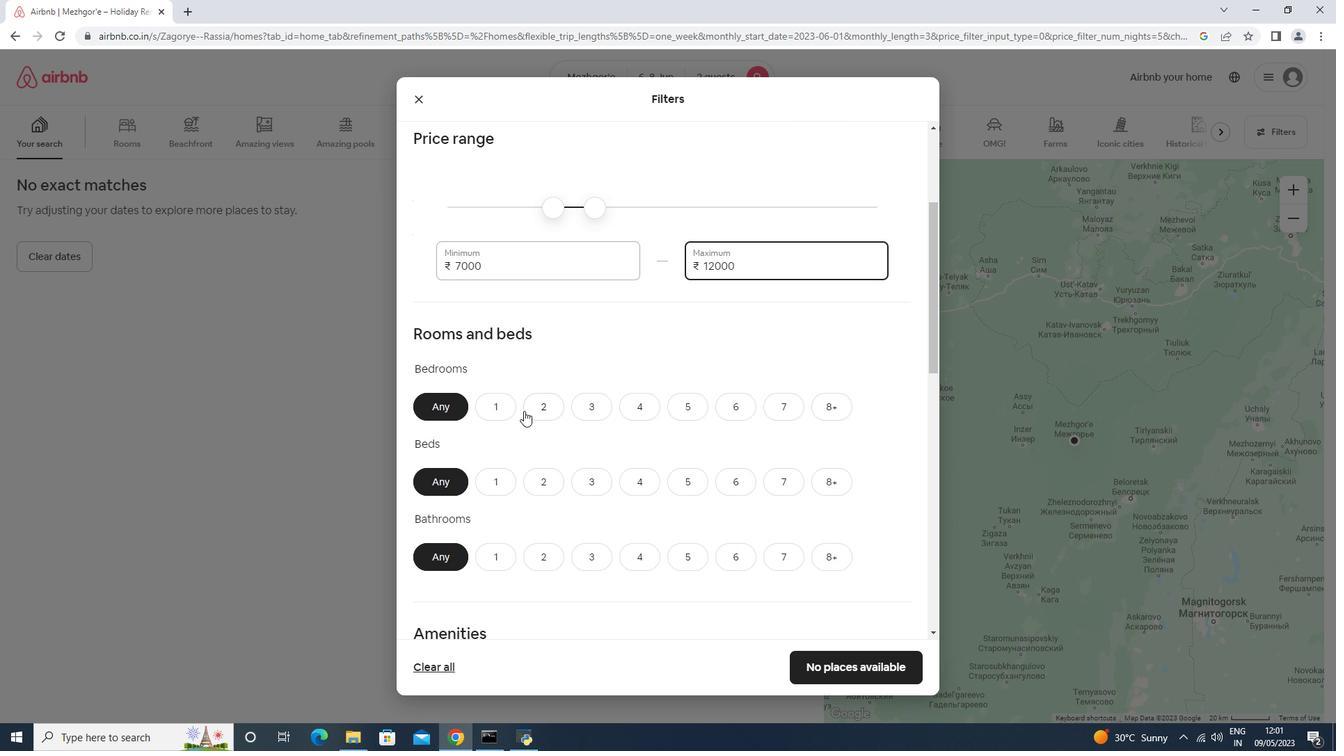 
Action: Mouse pressed left at (508, 412)
Screenshot: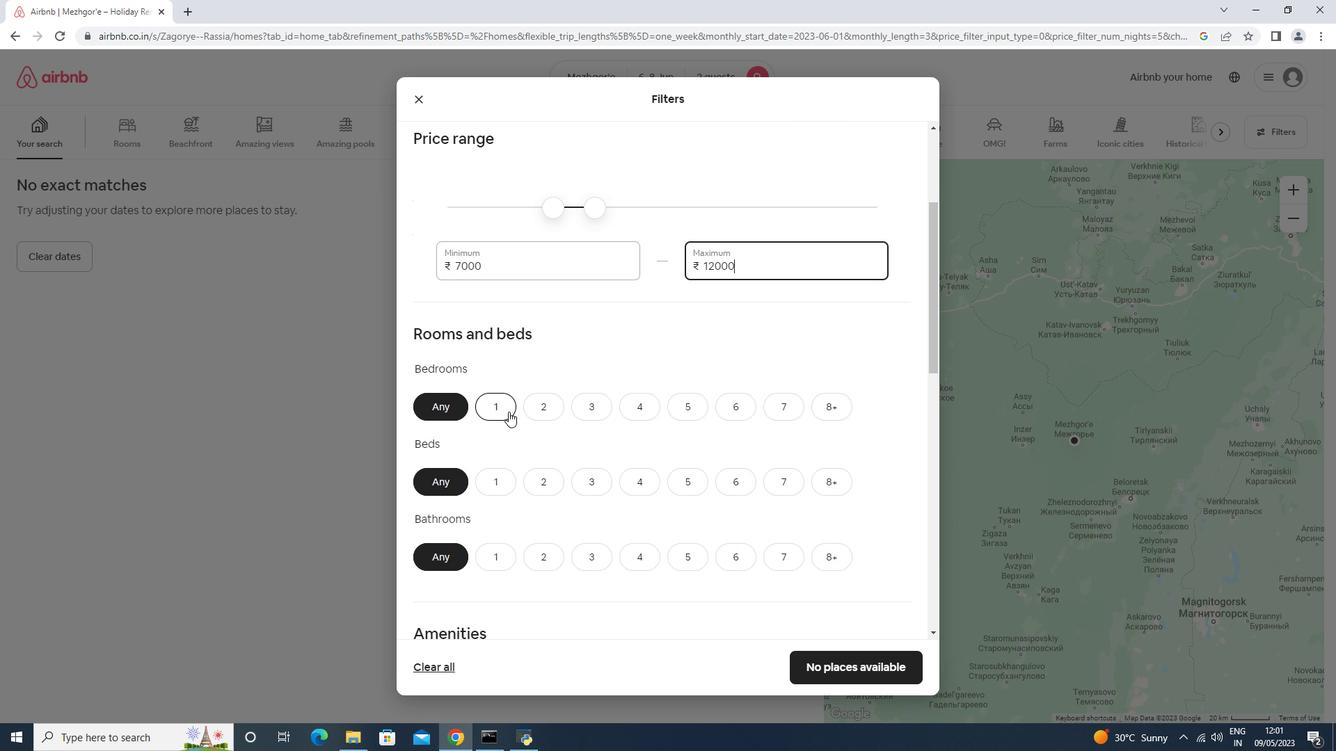 
Action: Mouse moved to (553, 480)
Screenshot: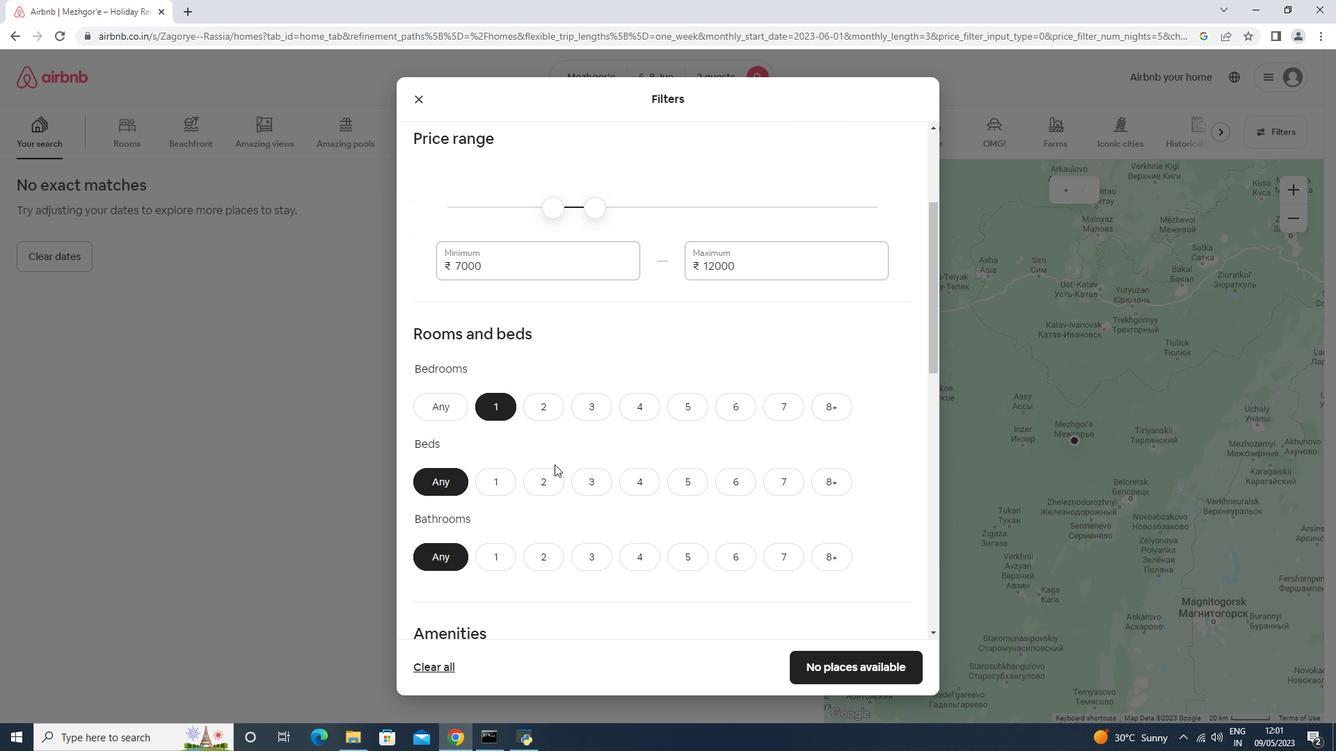 
Action: Mouse pressed left at (553, 480)
Screenshot: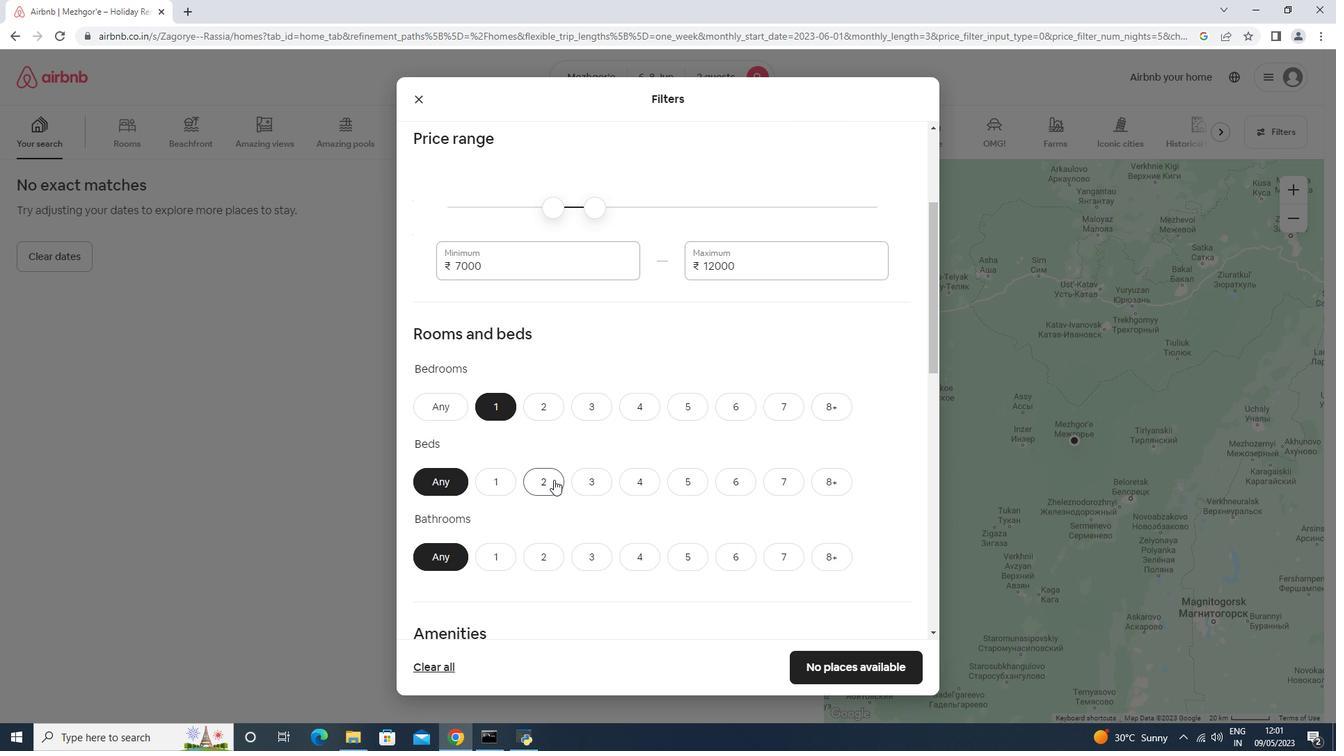 
Action: Mouse moved to (489, 561)
Screenshot: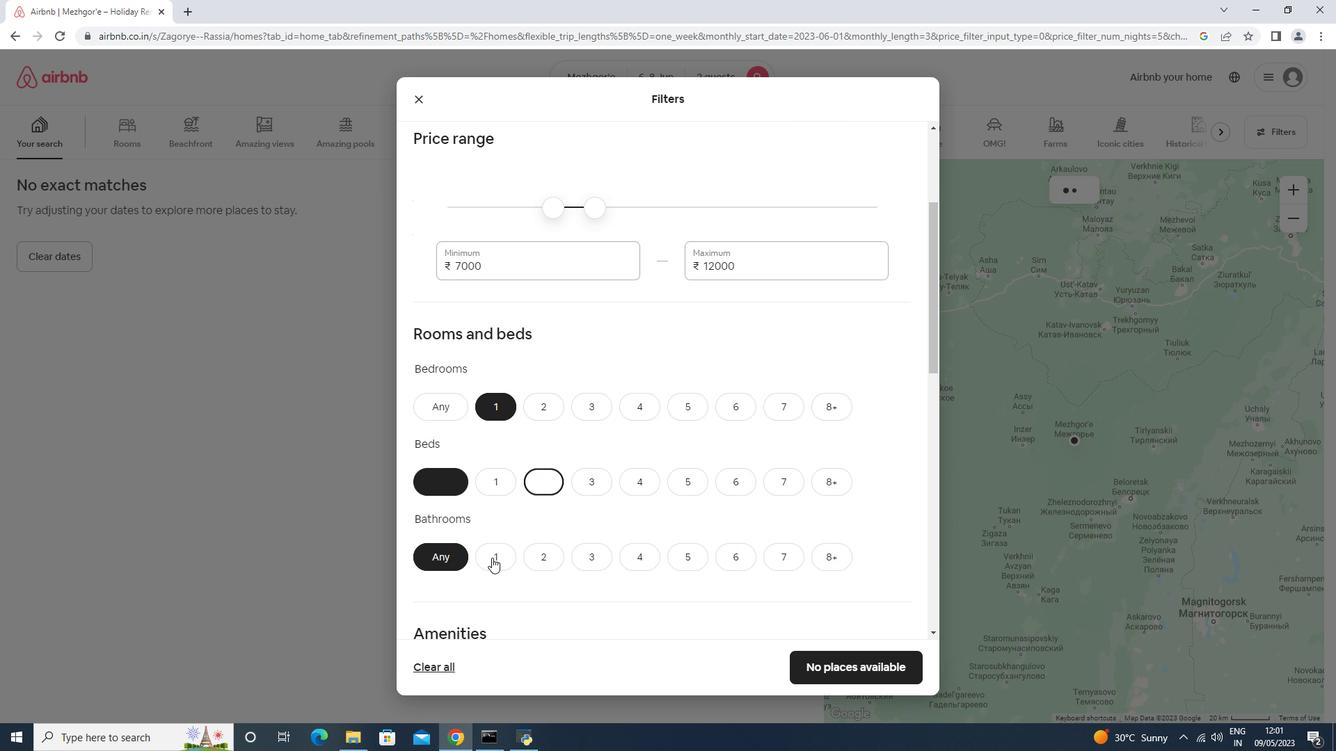 
Action: Mouse pressed left at (489, 561)
Screenshot: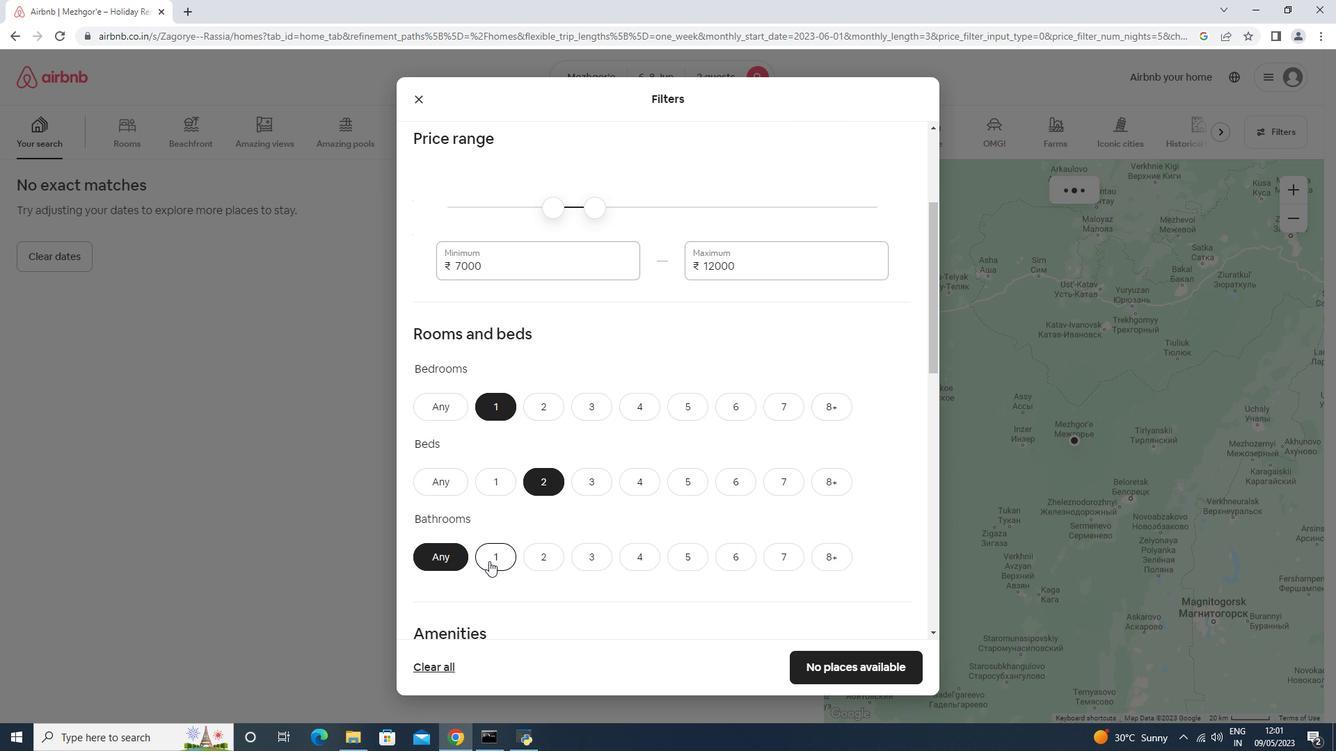 
Action: Mouse moved to (833, 666)
Screenshot: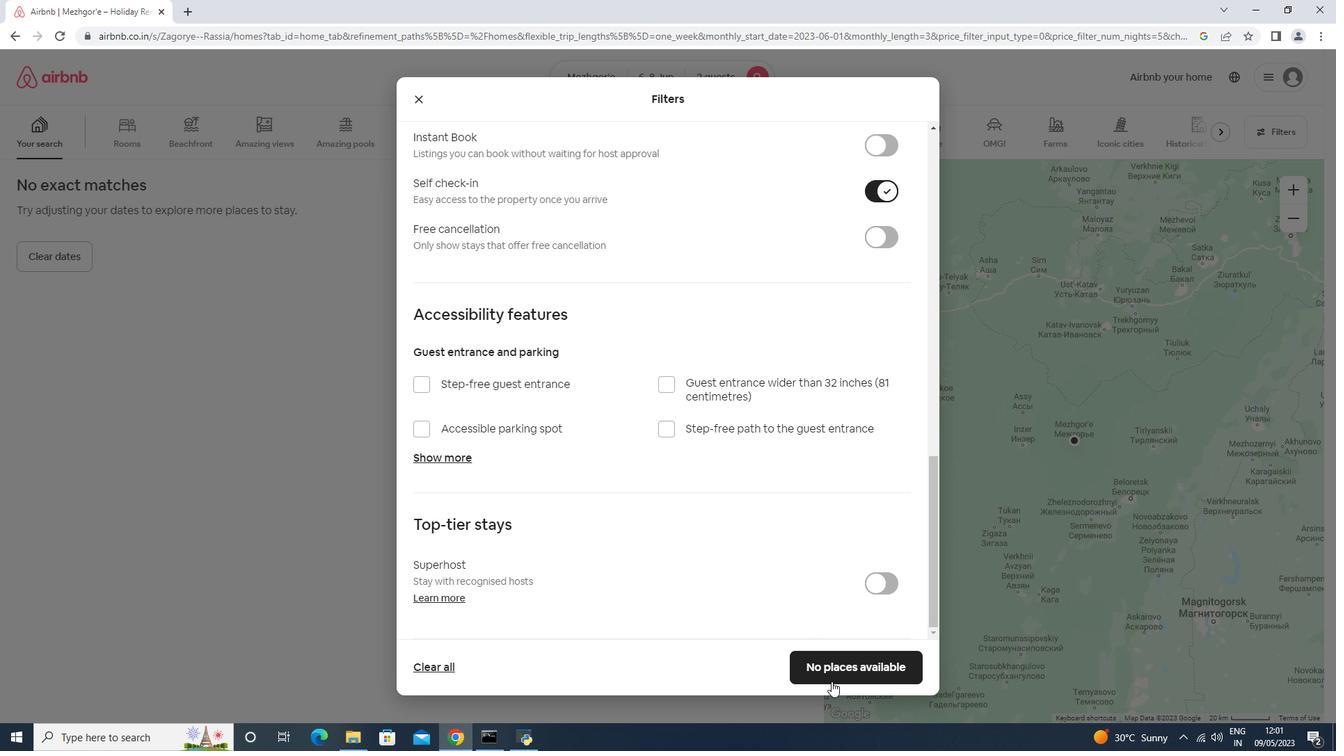 
Action: Mouse pressed left at (833, 666)
Screenshot: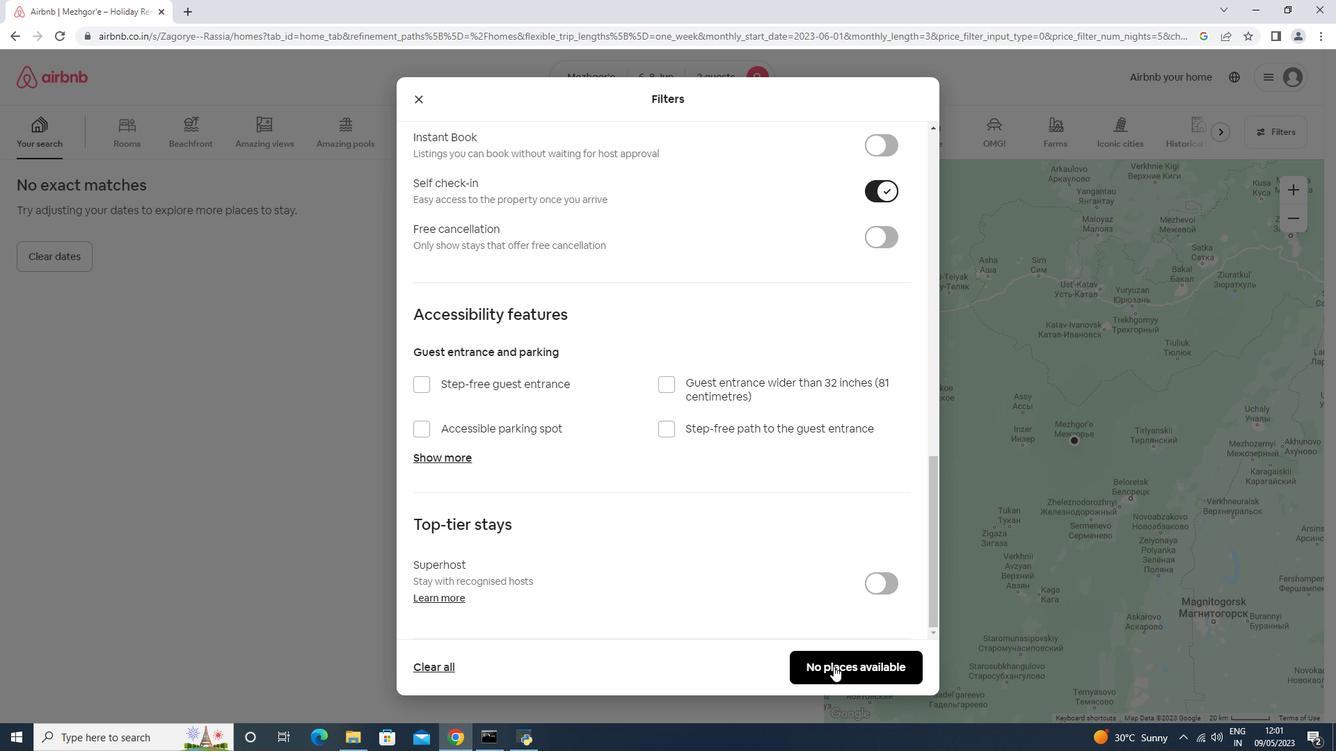 
Action: Mouse moved to (823, 666)
Screenshot: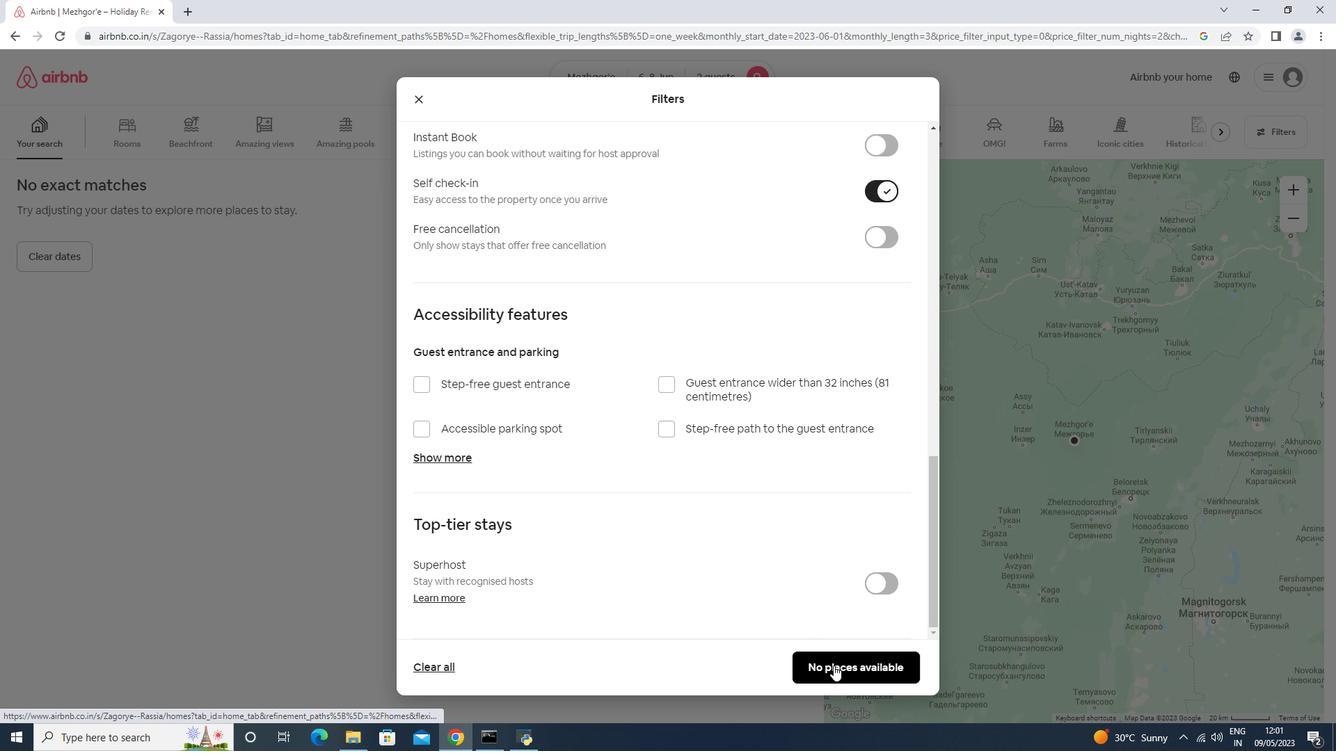 
